 Task: Select a due date automation when advanced on, 2 days after a card is due add checklist without checklist "Resume" at 11:00 AM.
Action: Mouse moved to (1222, 98)
Screenshot: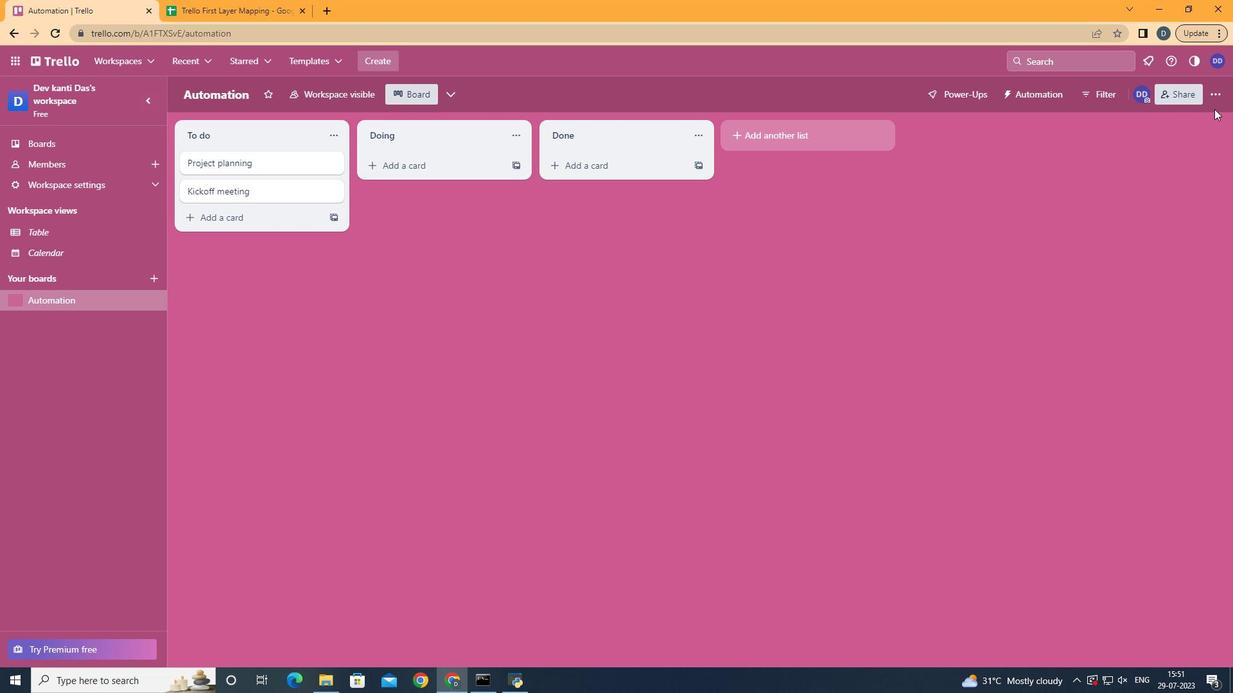 
Action: Mouse pressed left at (1222, 98)
Screenshot: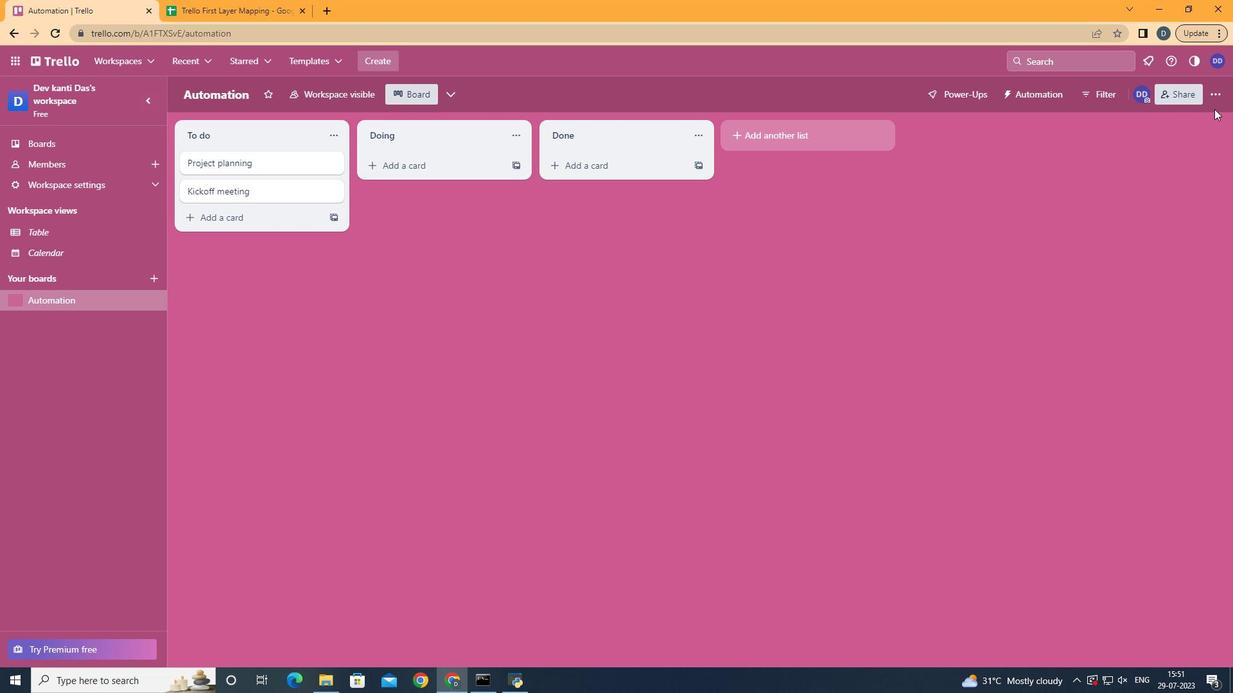 
Action: Mouse moved to (1130, 255)
Screenshot: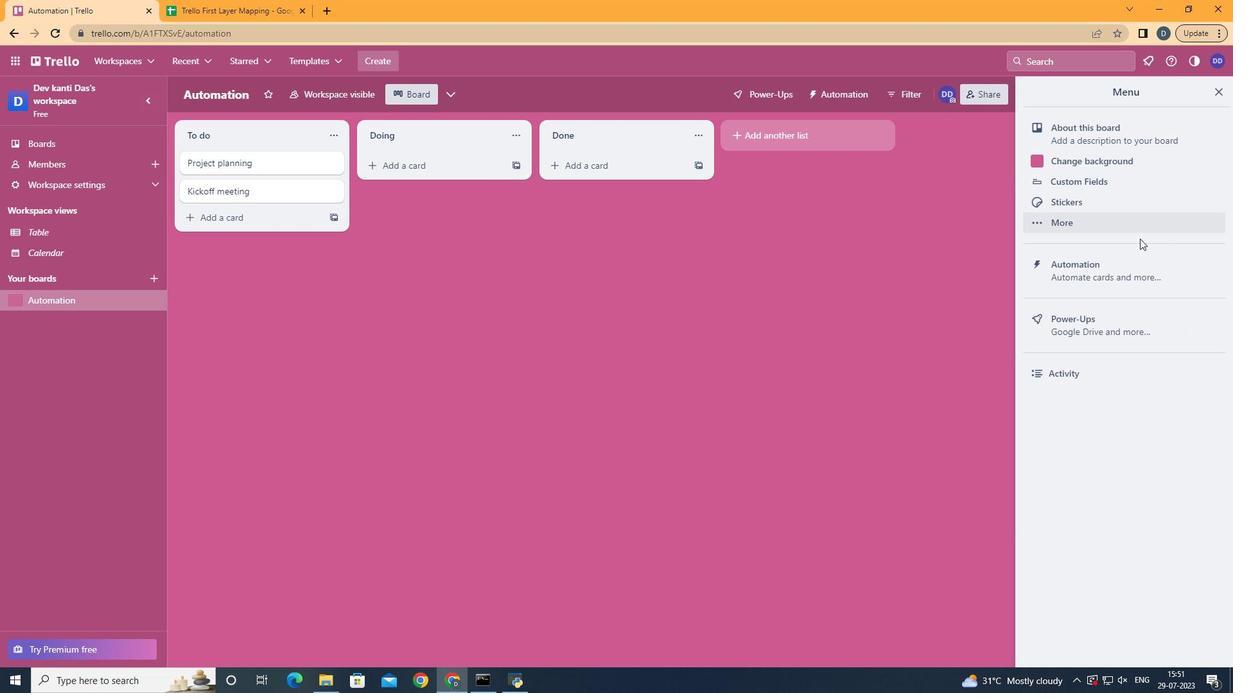 
Action: Mouse pressed left at (1130, 255)
Screenshot: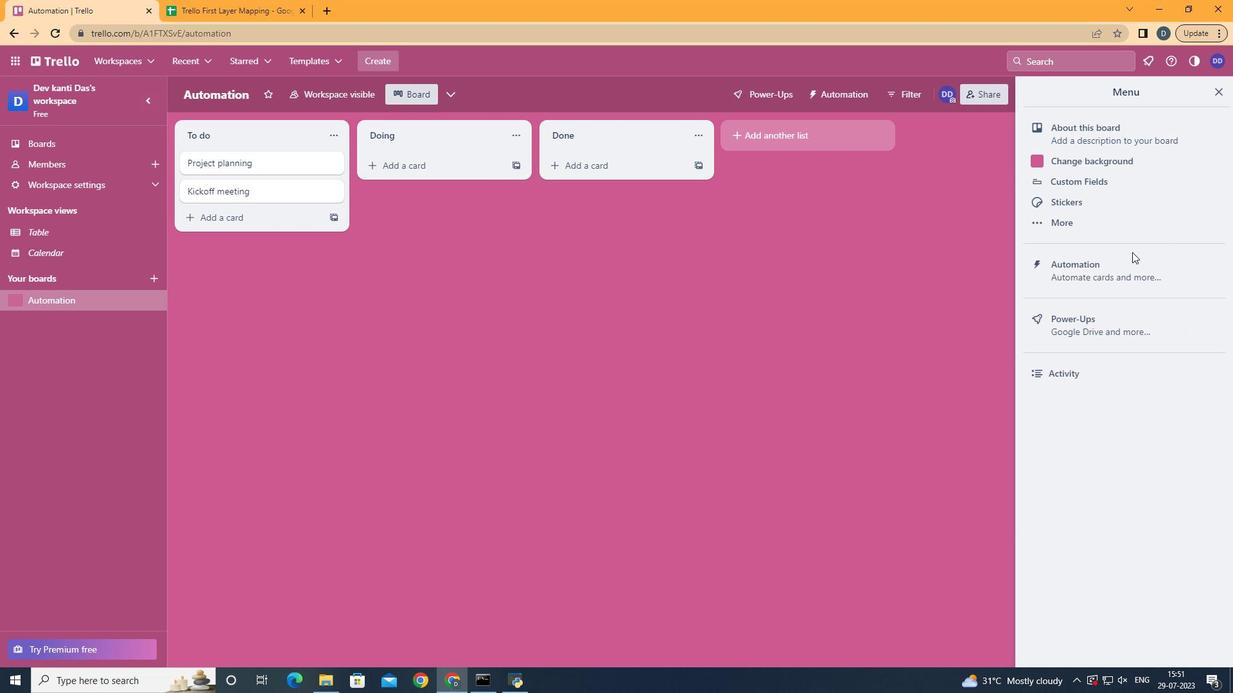 
Action: Mouse moved to (261, 261)
Screenshot: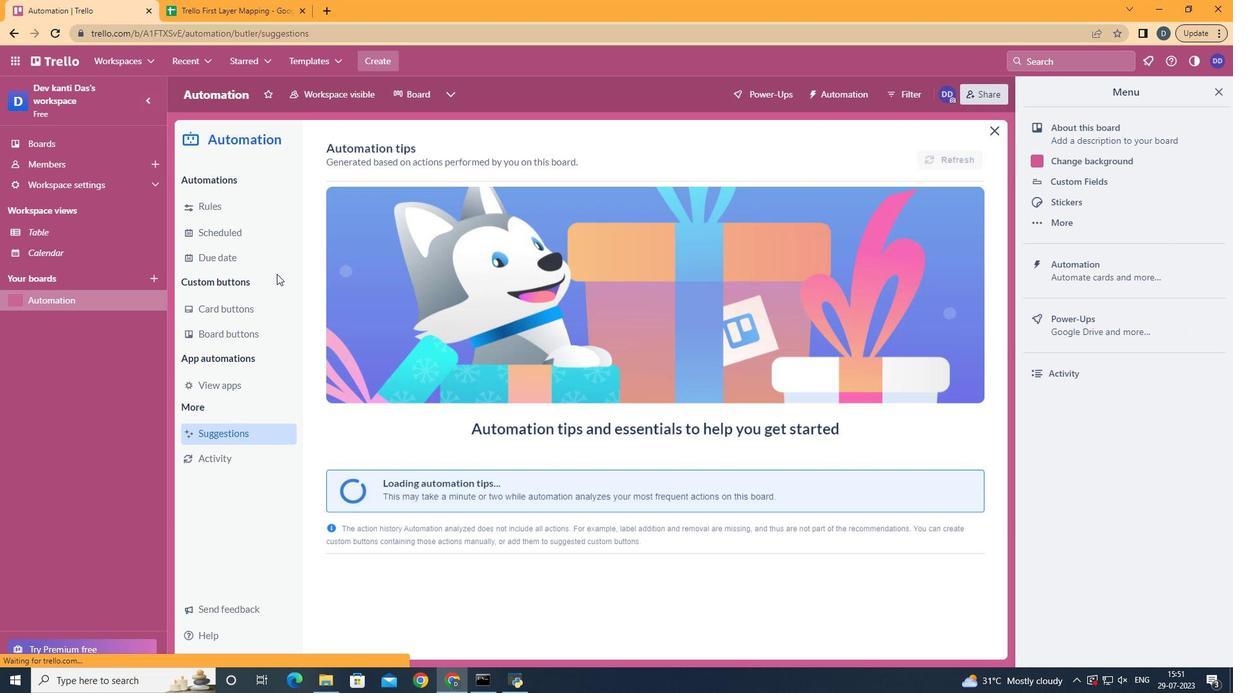 
Action: Mouse pressed left at (261, 261)
Screenshot: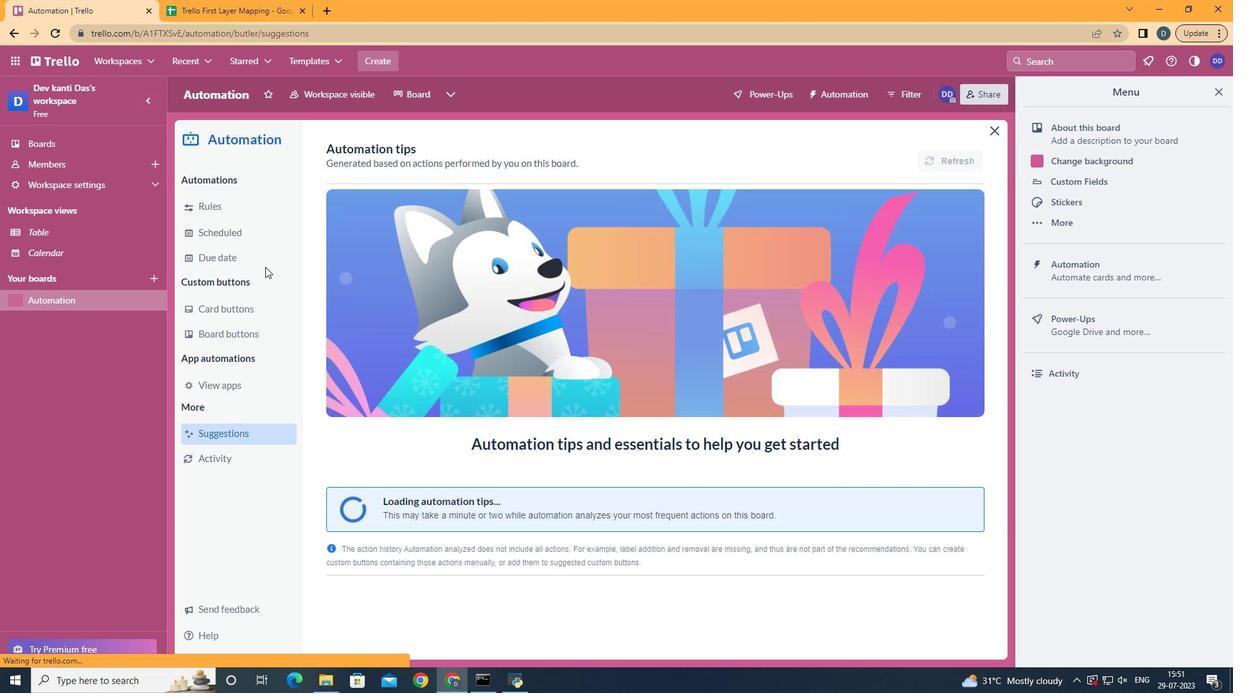 
Action: Mouse moved to (922, 150)
Screenshot: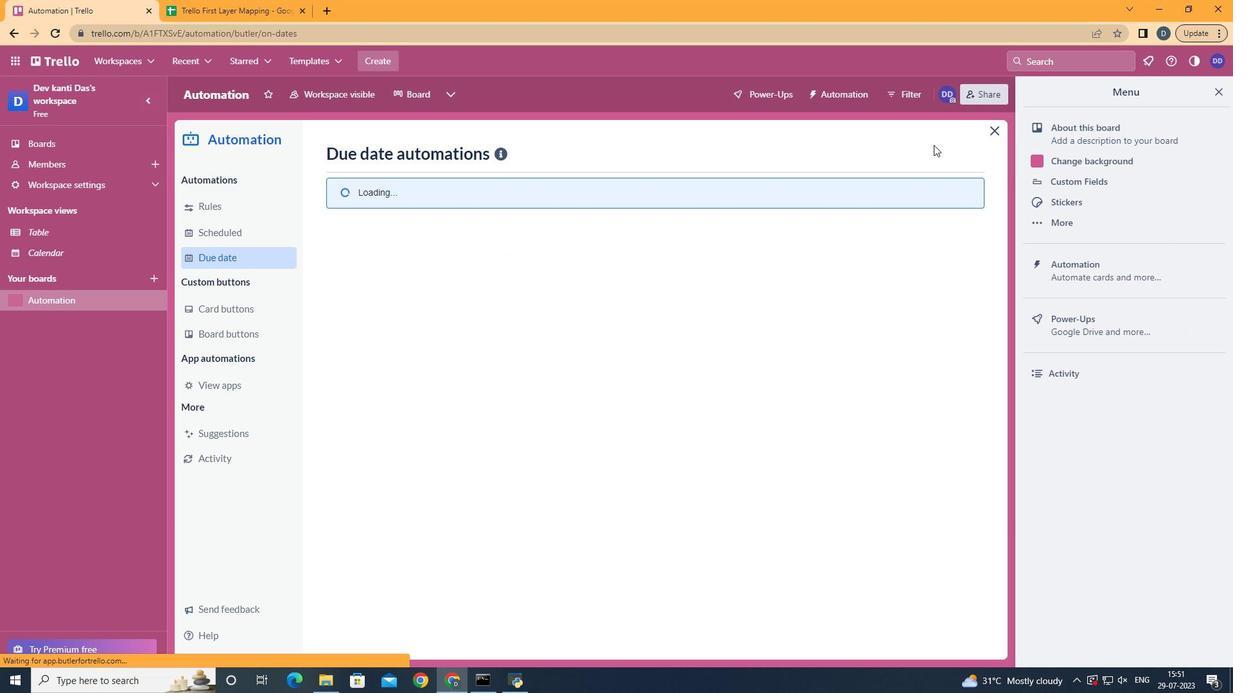
Action: Mouse pressed left at (922, 150)
Screenshot: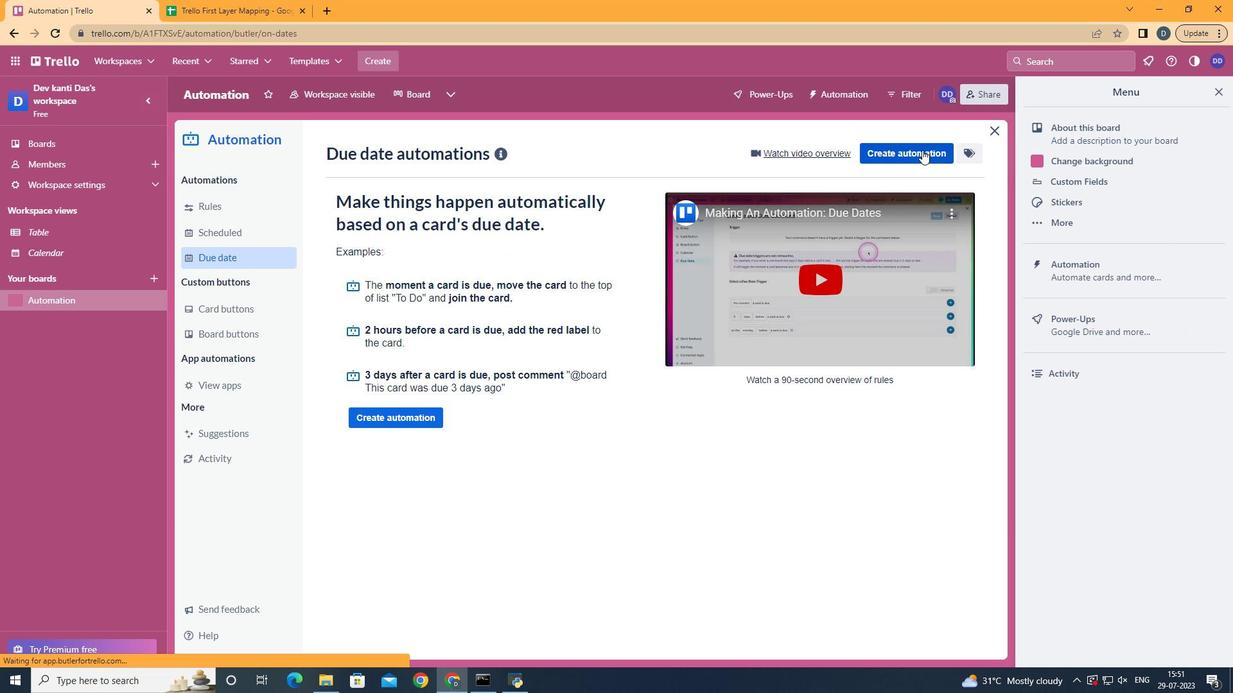 
Action: Mouse moved to (630, 271)
Screenshot: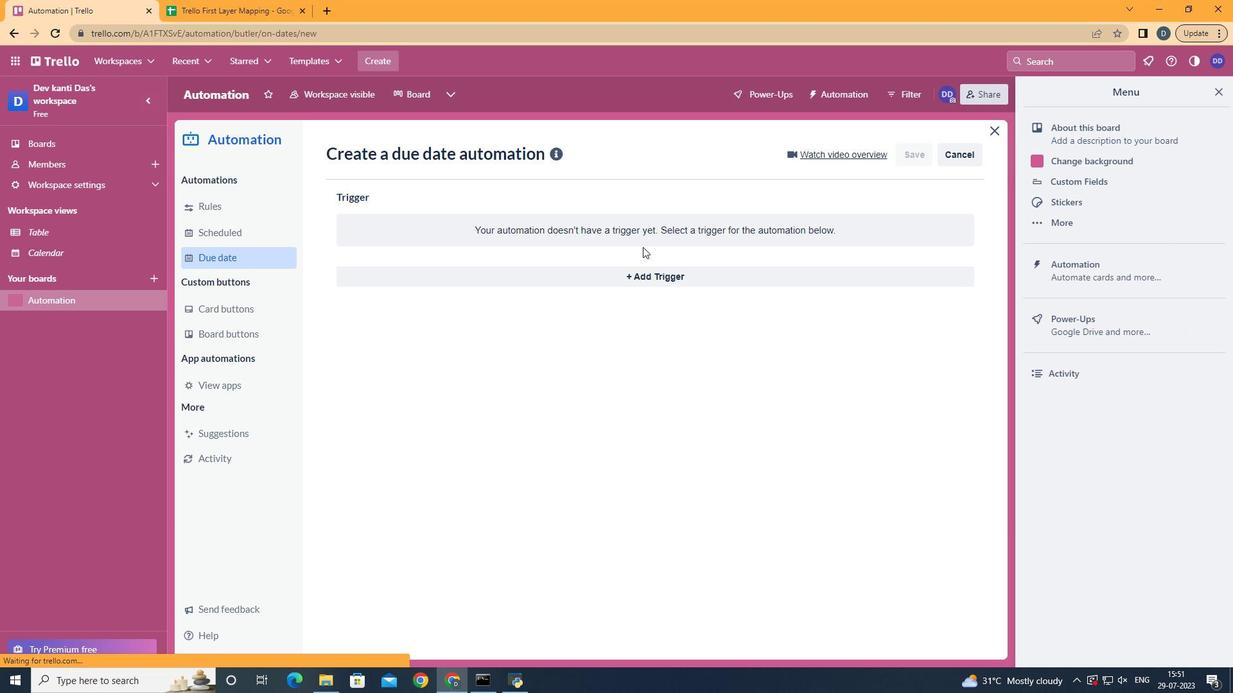 
Action: Mouse pressed left at (630, 271)
Screenshot: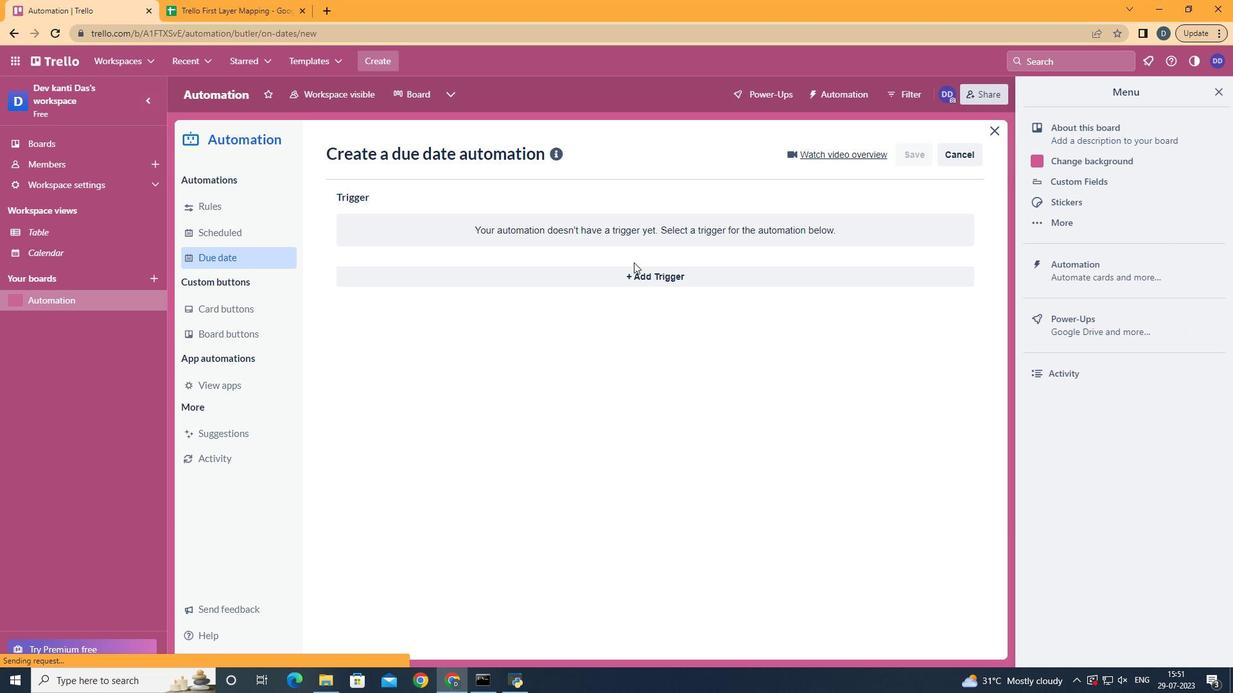 
Action: Mouse moved to (451, 534)
Screenshot: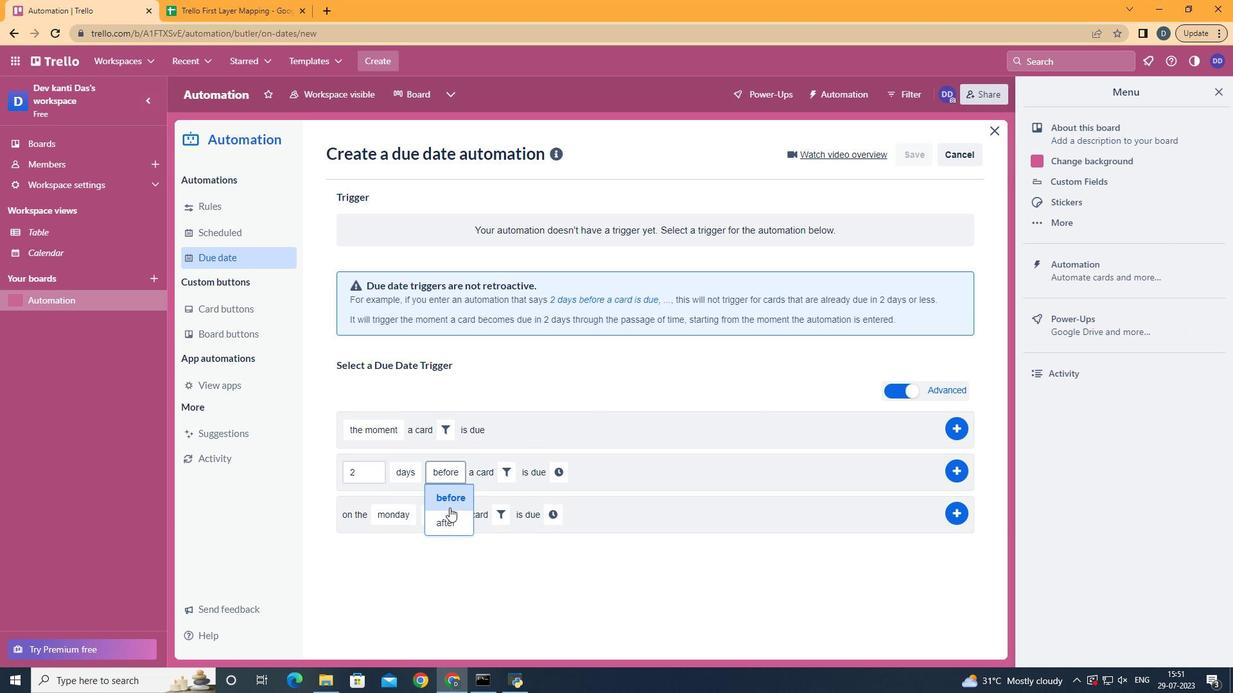 
Action: Mouse pressed left at (451, 534)
Screenshot: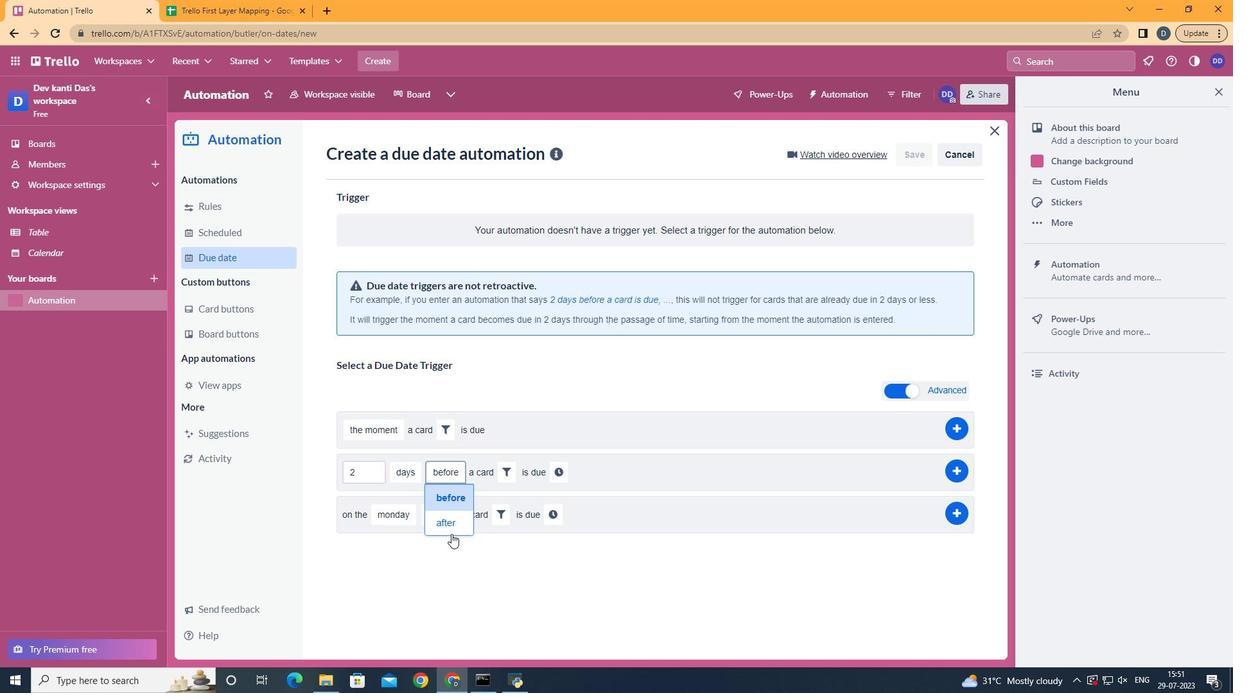 
Action: Mouse moved to (509, 478)
Screenshot: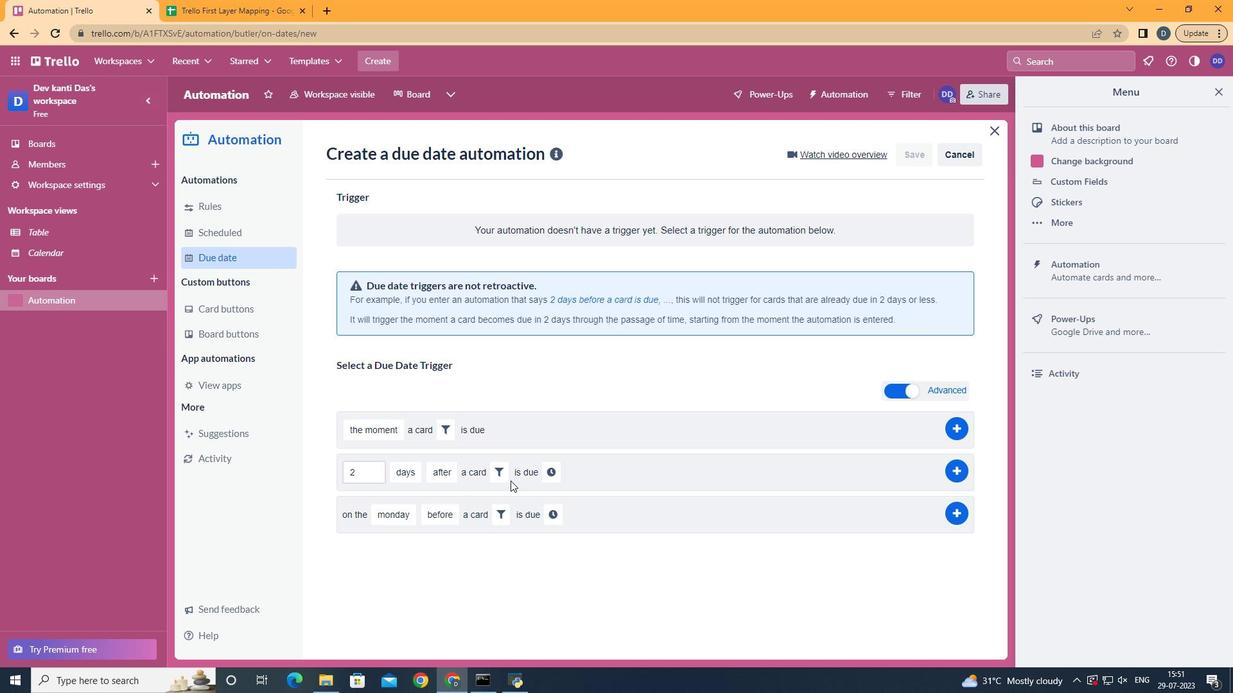 
Action: Mouse pressed left at (509, 478)
Screenshot: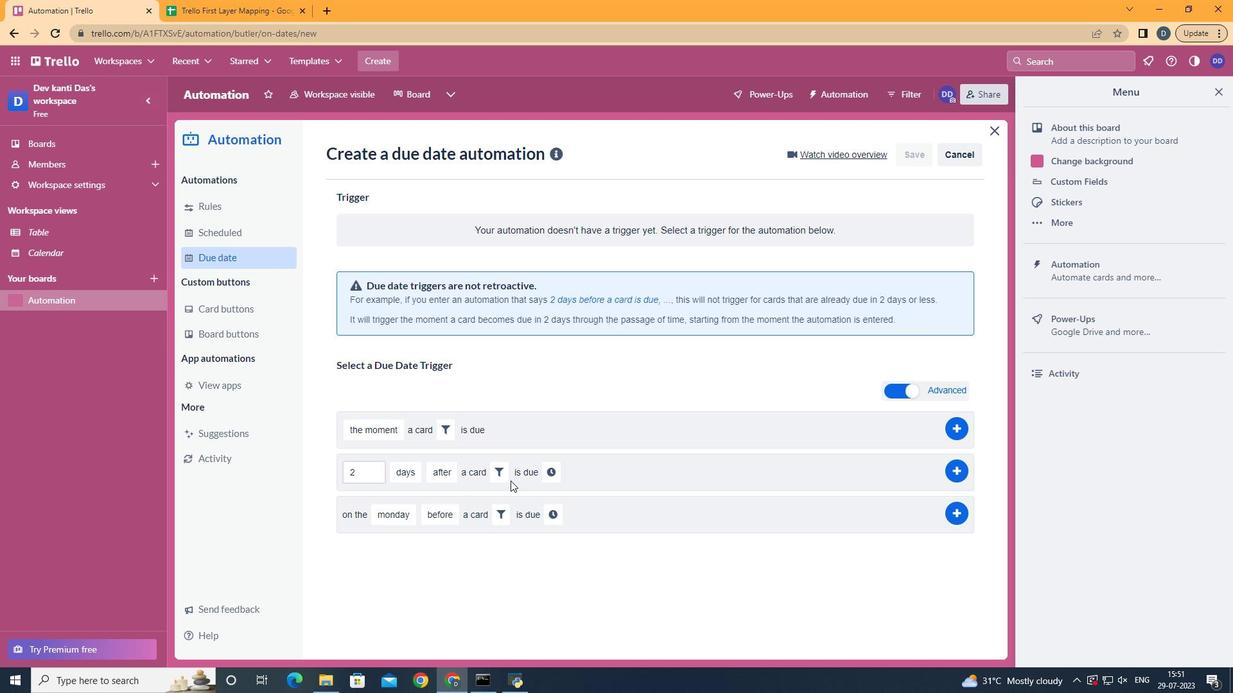 
Action: Mouse moved to (500, 473)
Screenshot: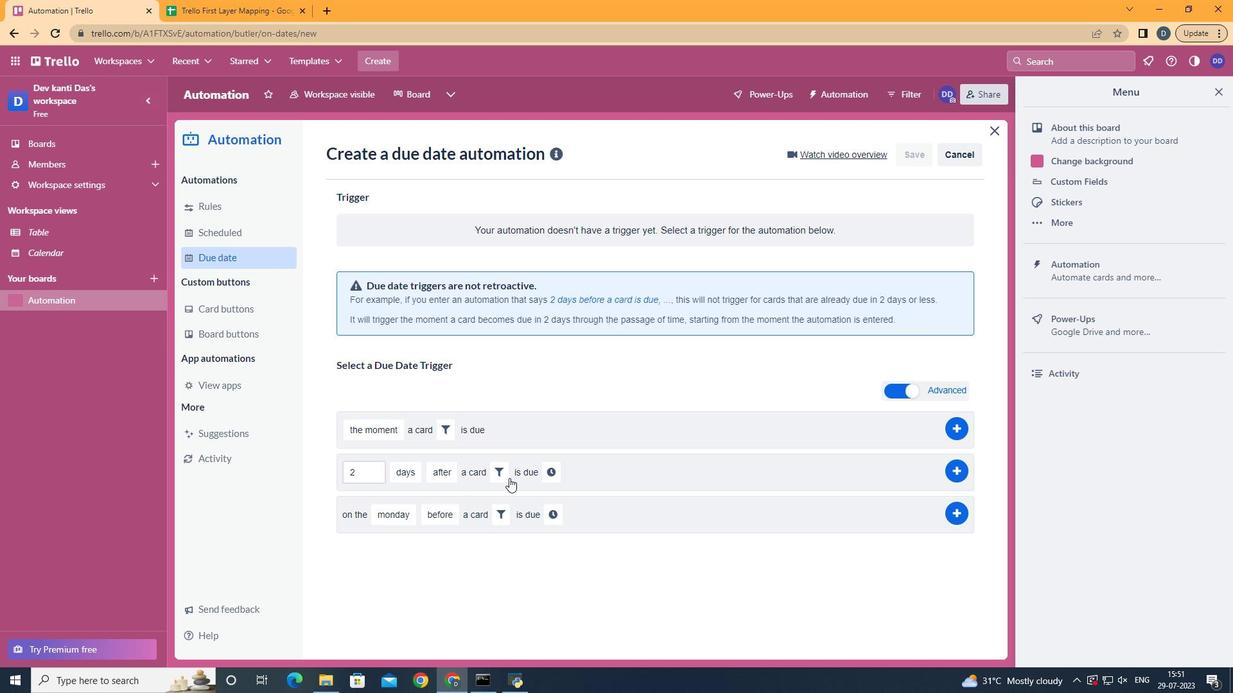 
Action: Mouse pressed left at (500, 473)
Screenshot: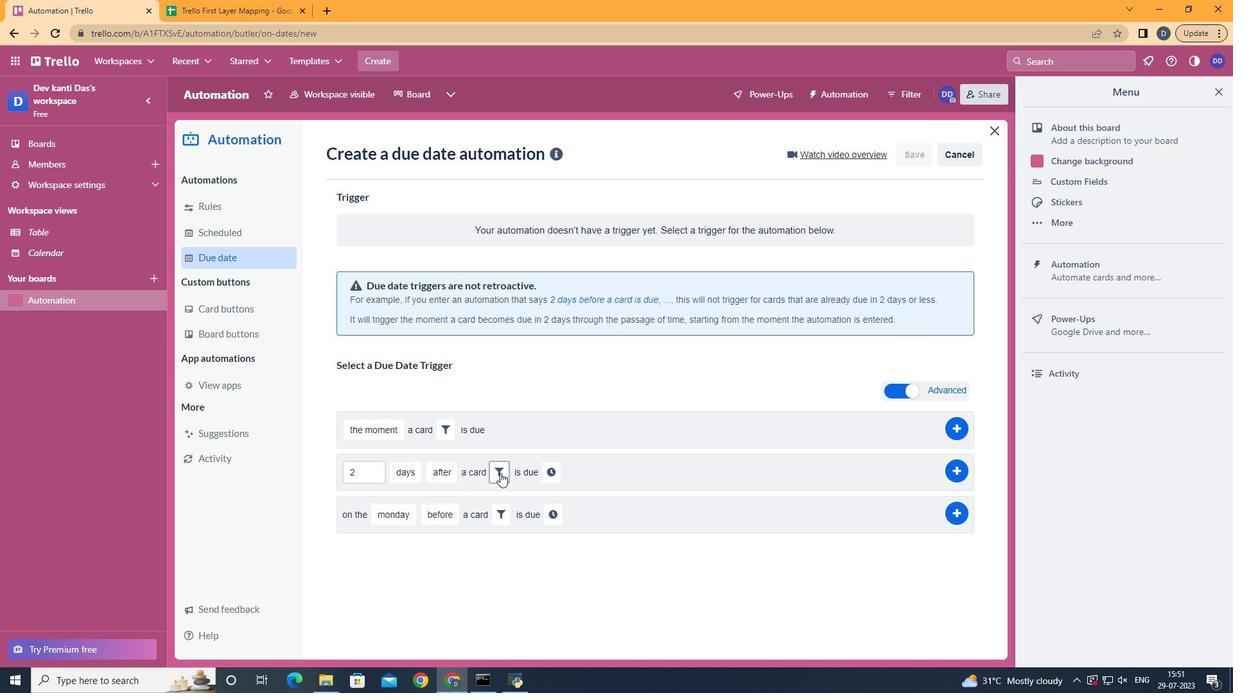
Action: Mouse moved to (503, 309)
Screenshot: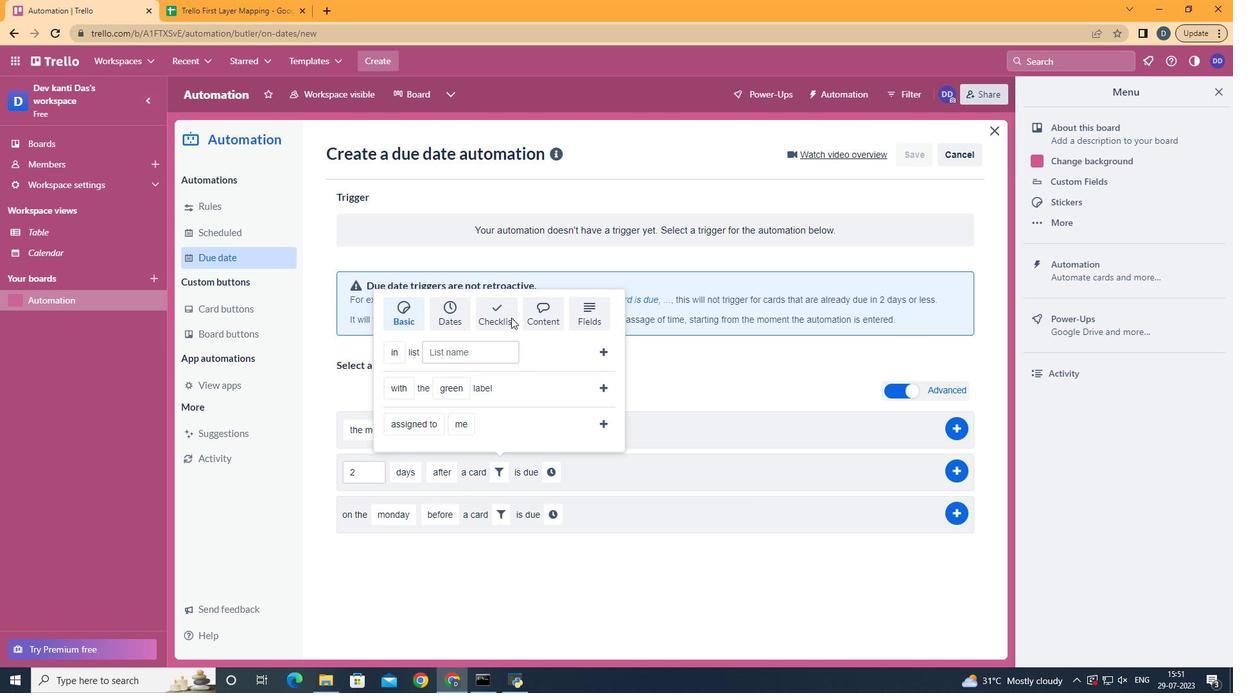 
Action: Mouse pressed left at (503, 309)
Screenshot: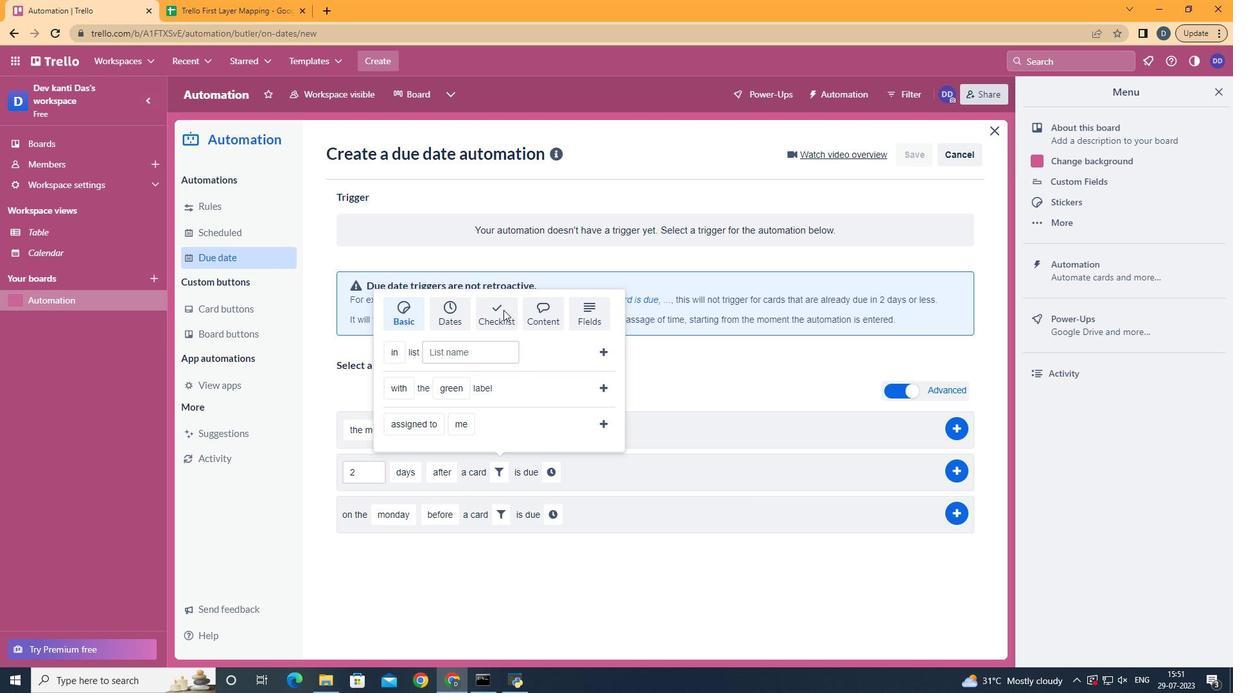 
Action: Mouse moved to (460, 497)
Screenshot: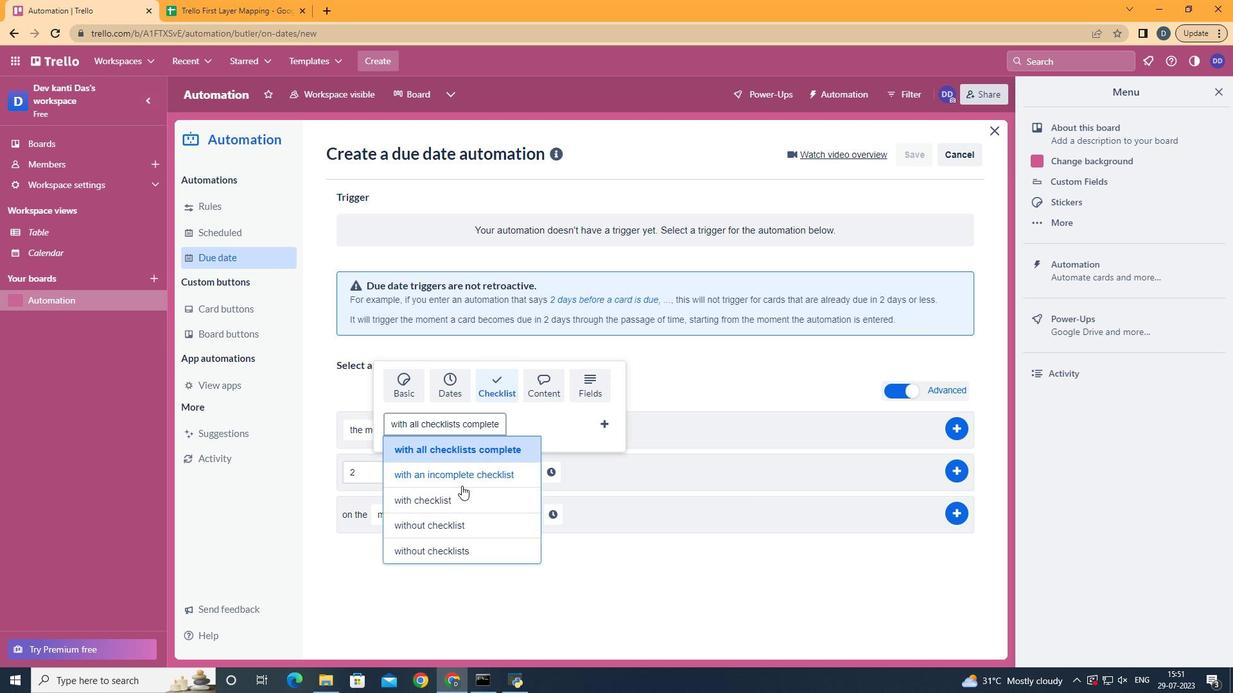 
Action: Mouse pressed left at (460, 497)
Screenshot: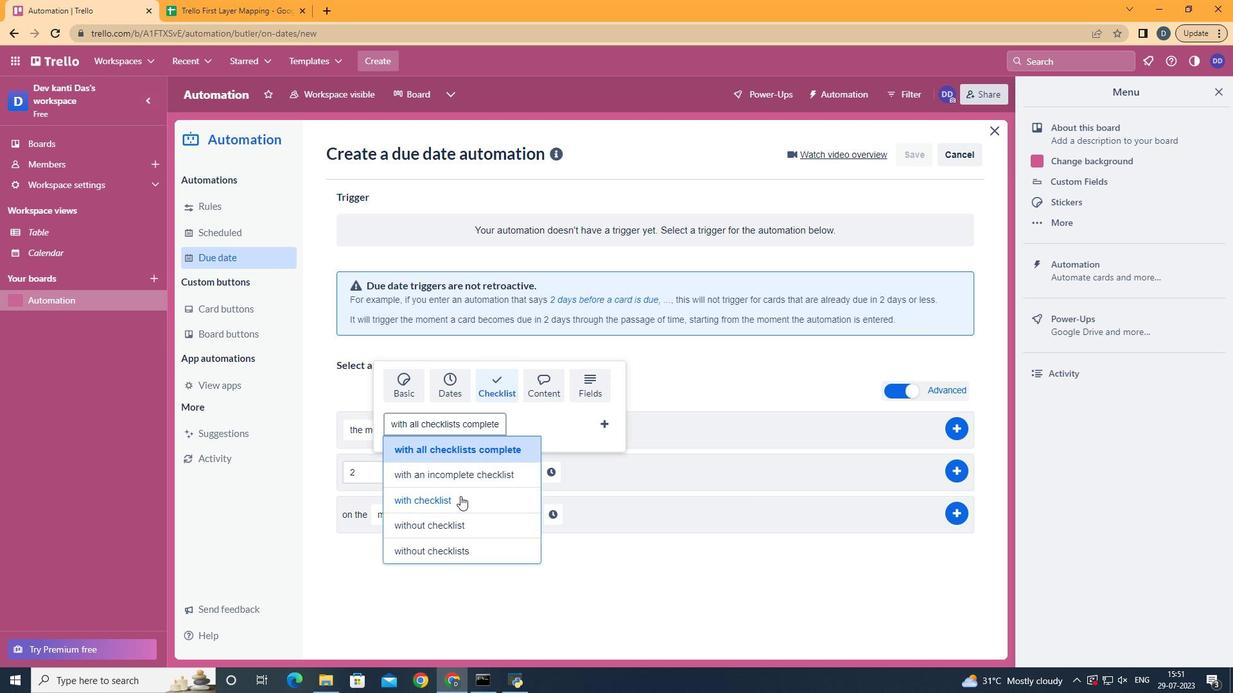 
Action: Mouse moved to (433, 535)
Screenshot: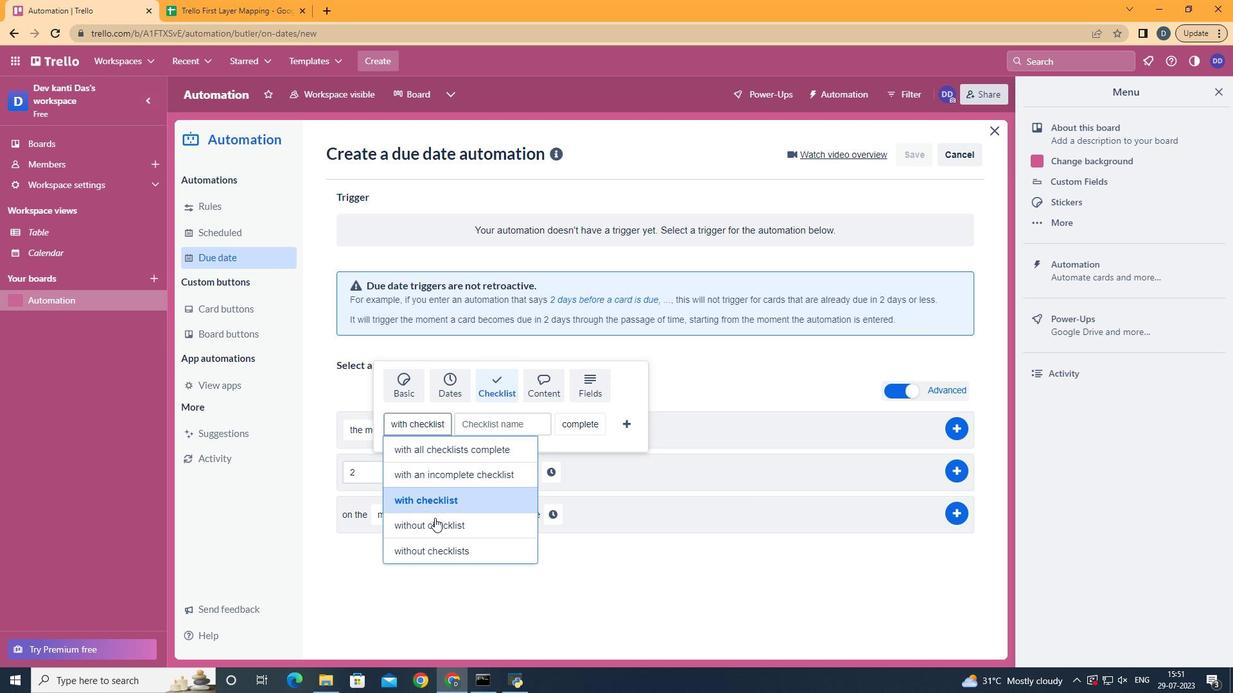 
Action: Mouse pressed left at (433, 535)
Screenshot: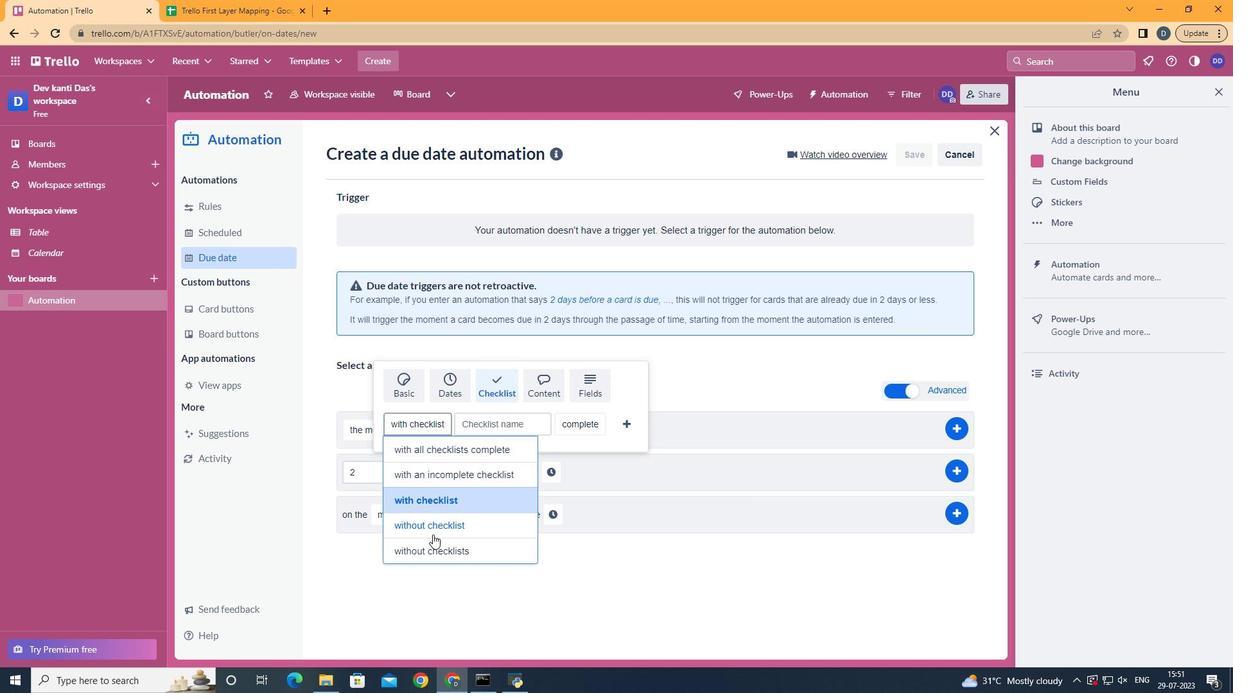 
Action: Mouse moved to (494, 411)
Screenshot: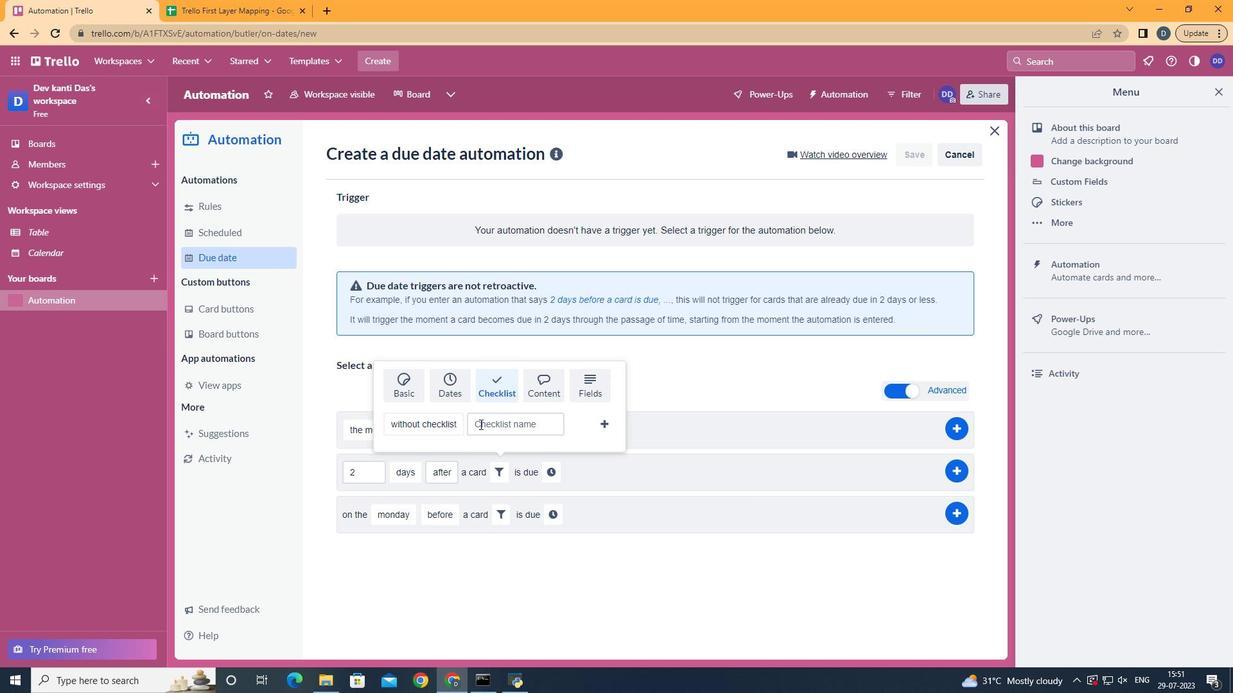 
Action: Mouse pressed left at (494, 411)
Screenshot: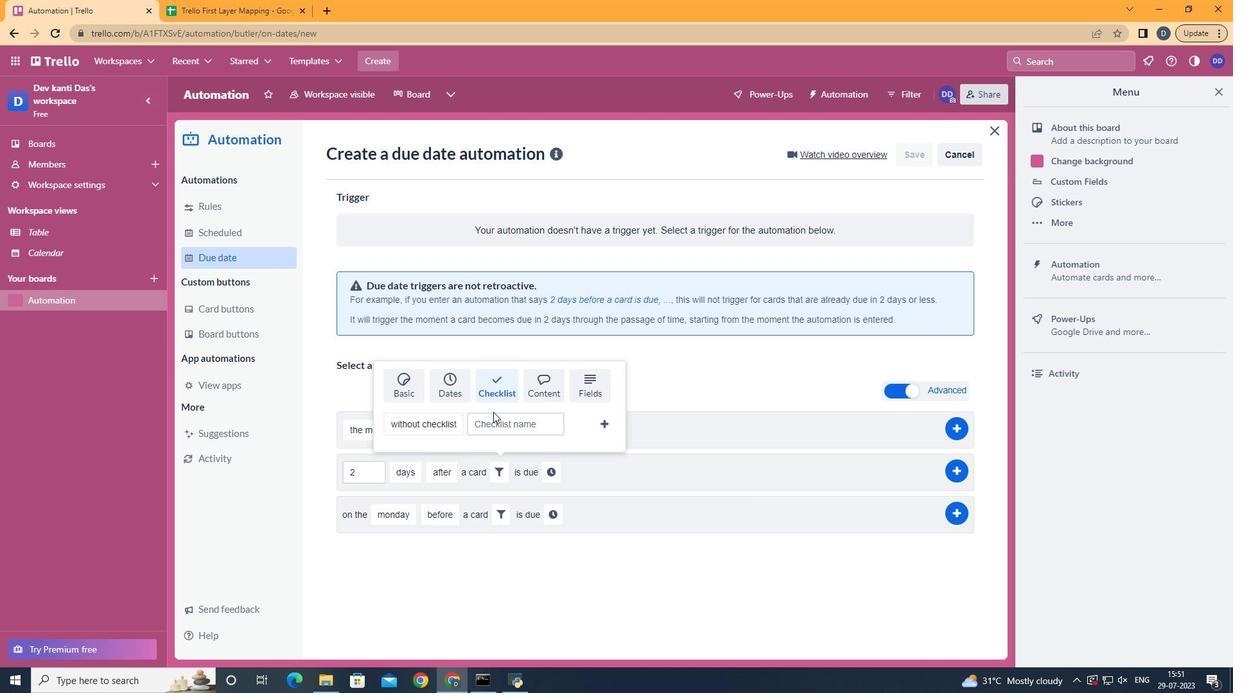 
Action: Mouse moved to (502, 439)
Screenshot: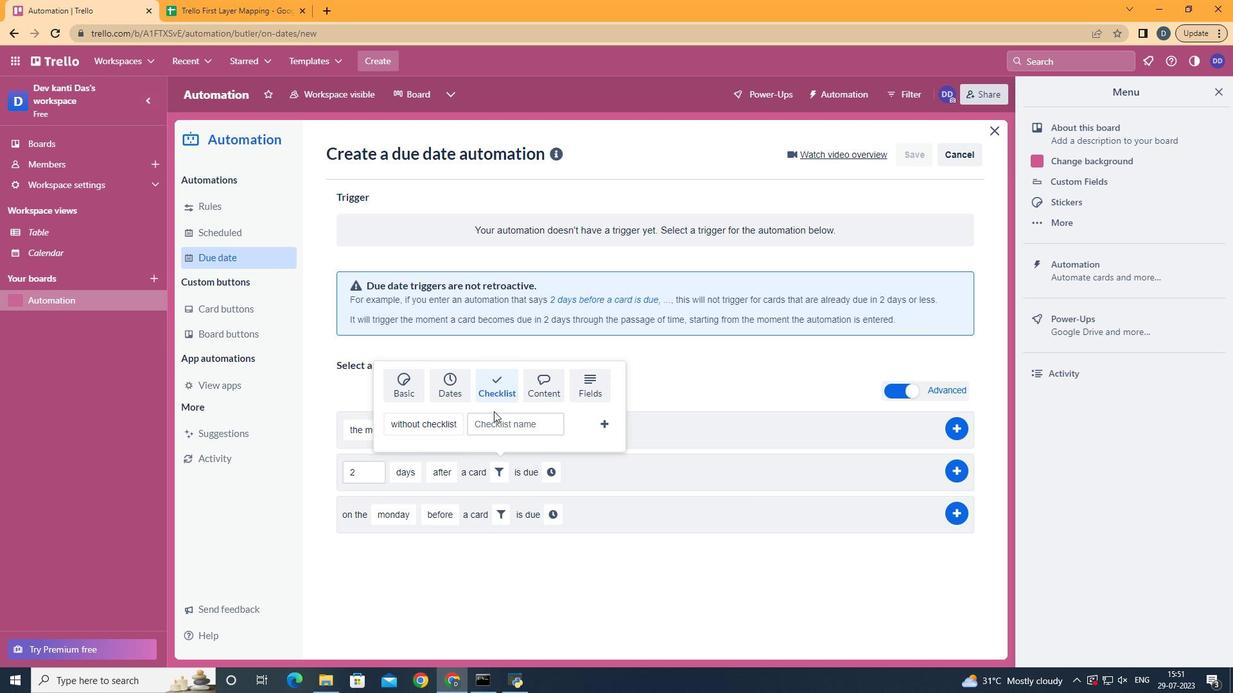 
Action: Mouse pressed left at (502, 439)
Screenshot: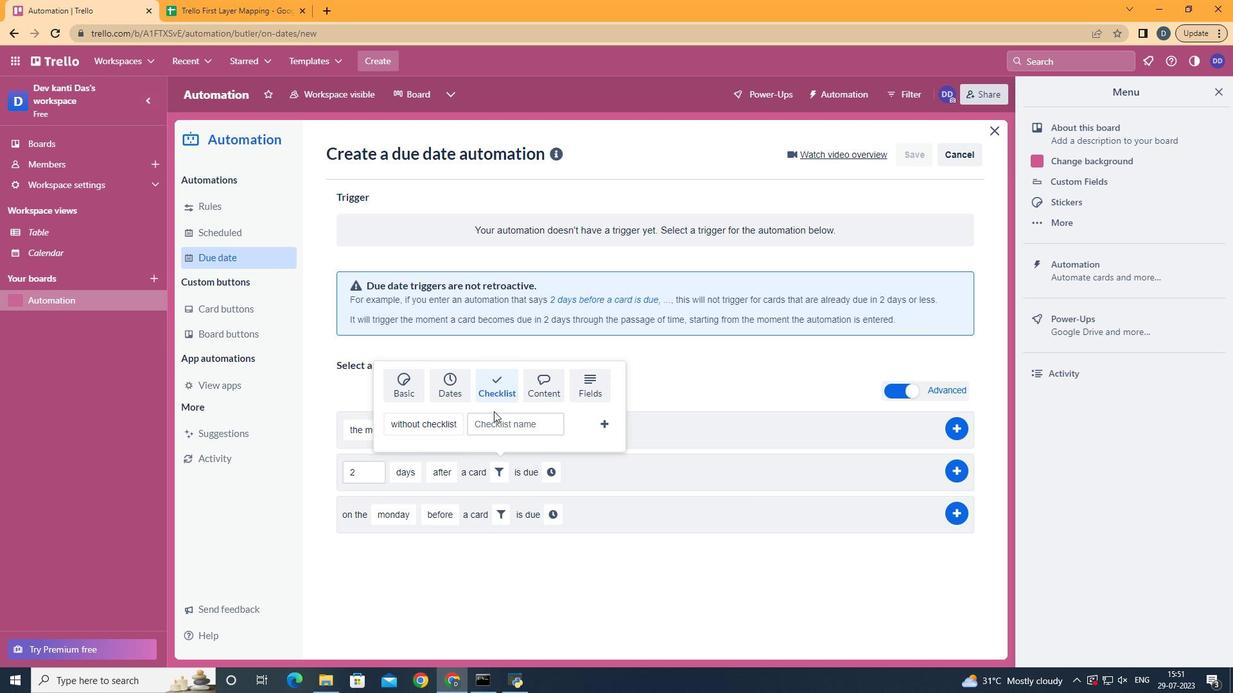 
Action: Mouse moved to (521, 426)
Screenshot: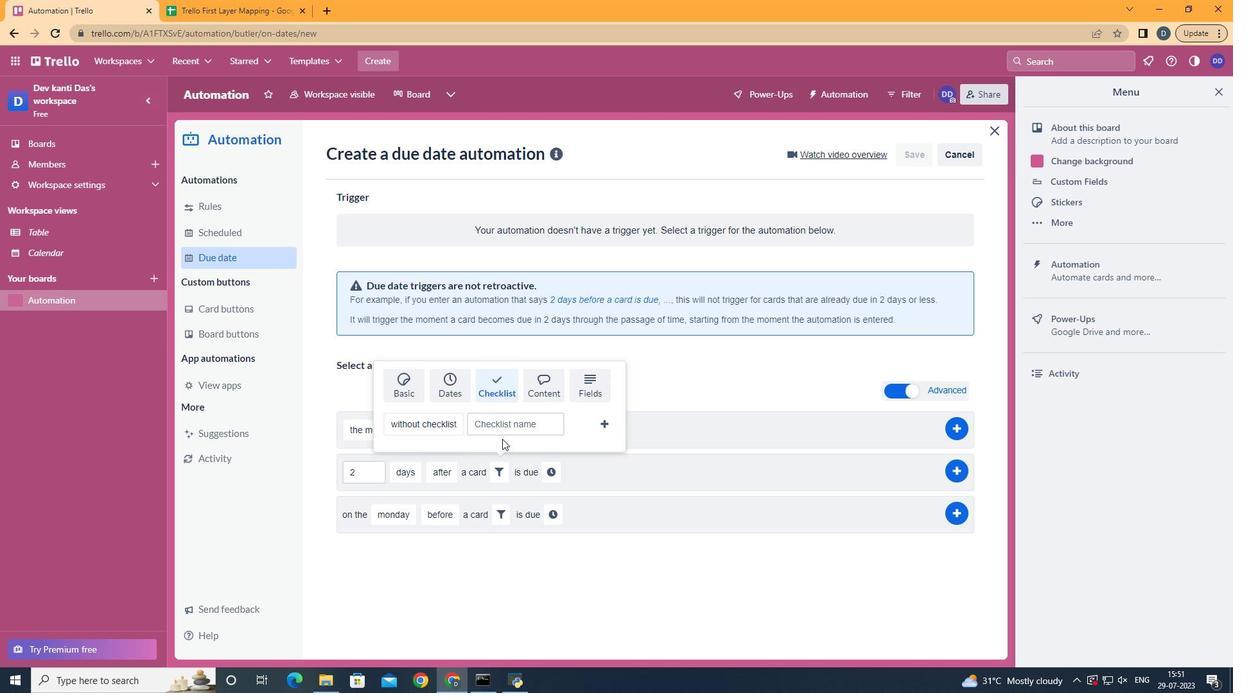 
Action: Mouse pressed left at (521, 426)
Screenshot: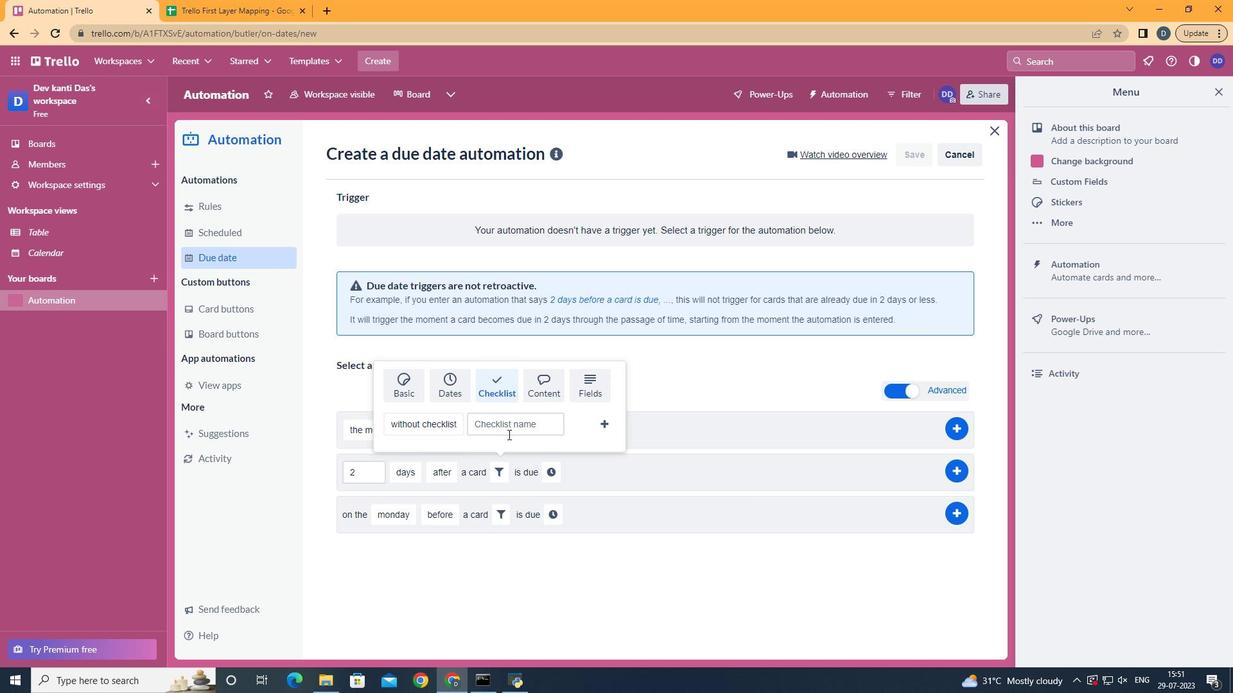 
Action: Key pressed <Key.shift>Resume
Screenshot: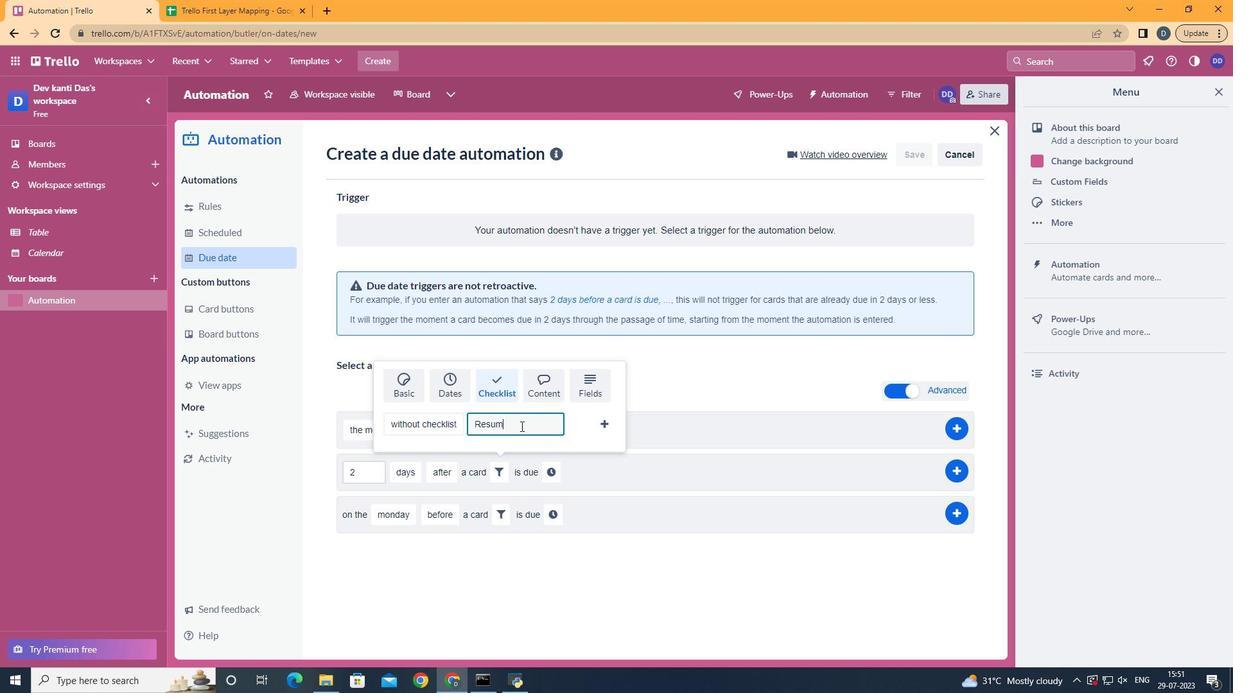 
Action: Mouse moved to (596, 420)
Screenshot: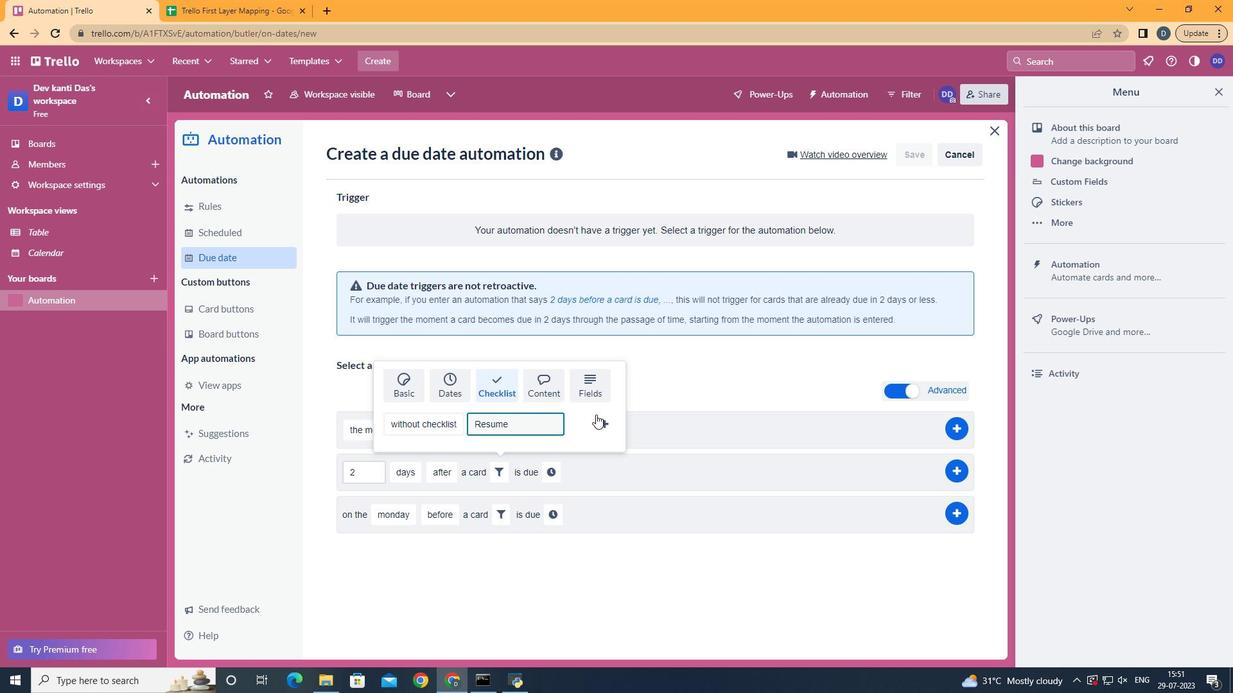 
Action: Mouse pressed left at (596, 420)
Screenshot: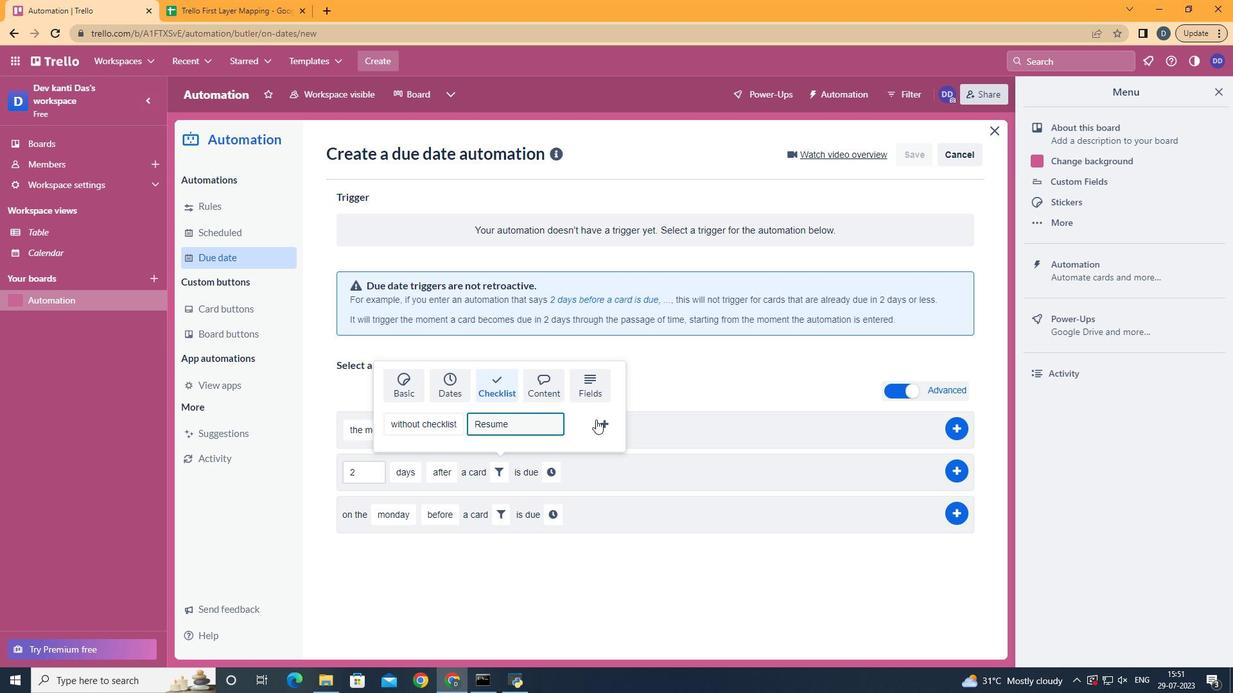 
Action: Mouse moved to (690, 470)
Screenshot: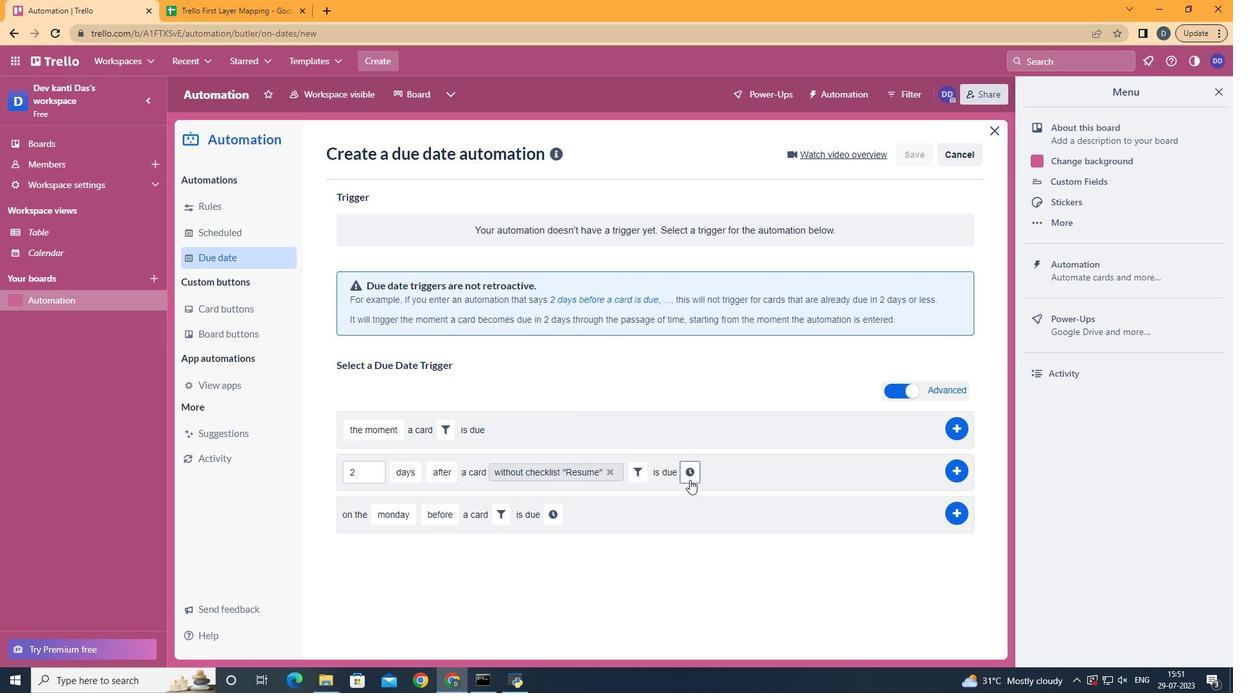 
Action: Mouse pressed left at (690, 470)
Screenshot: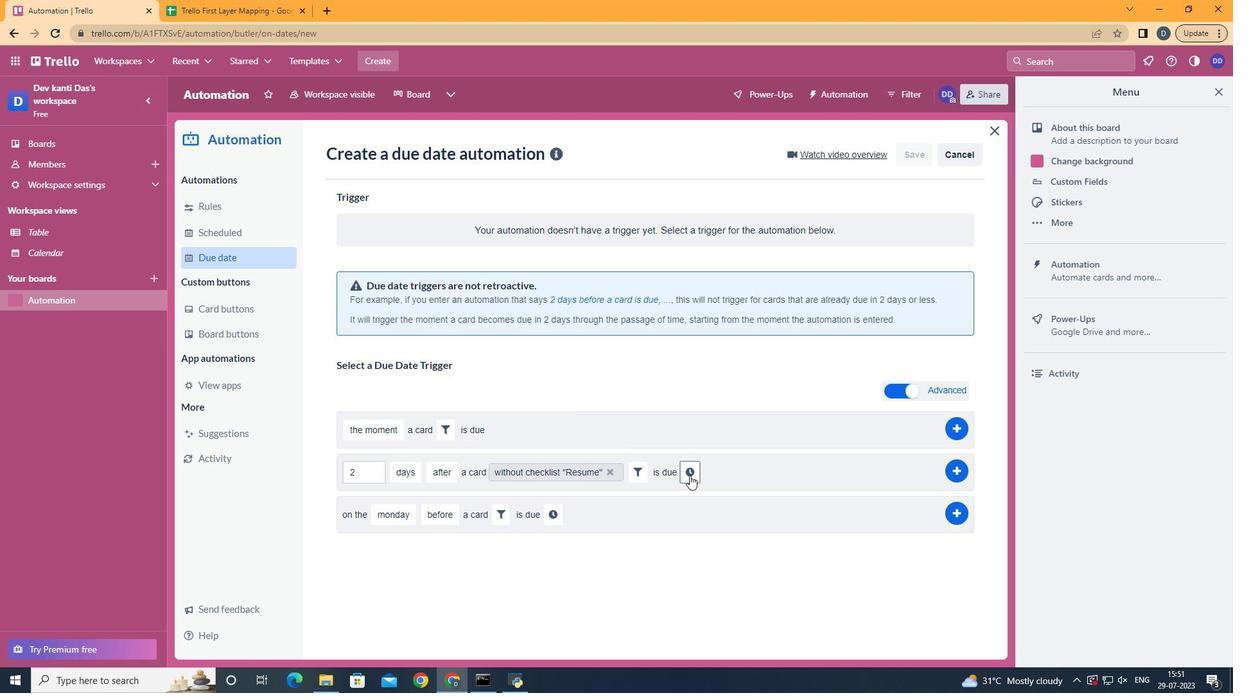
Action: Mouse moved to (726, 472)
Screenshot: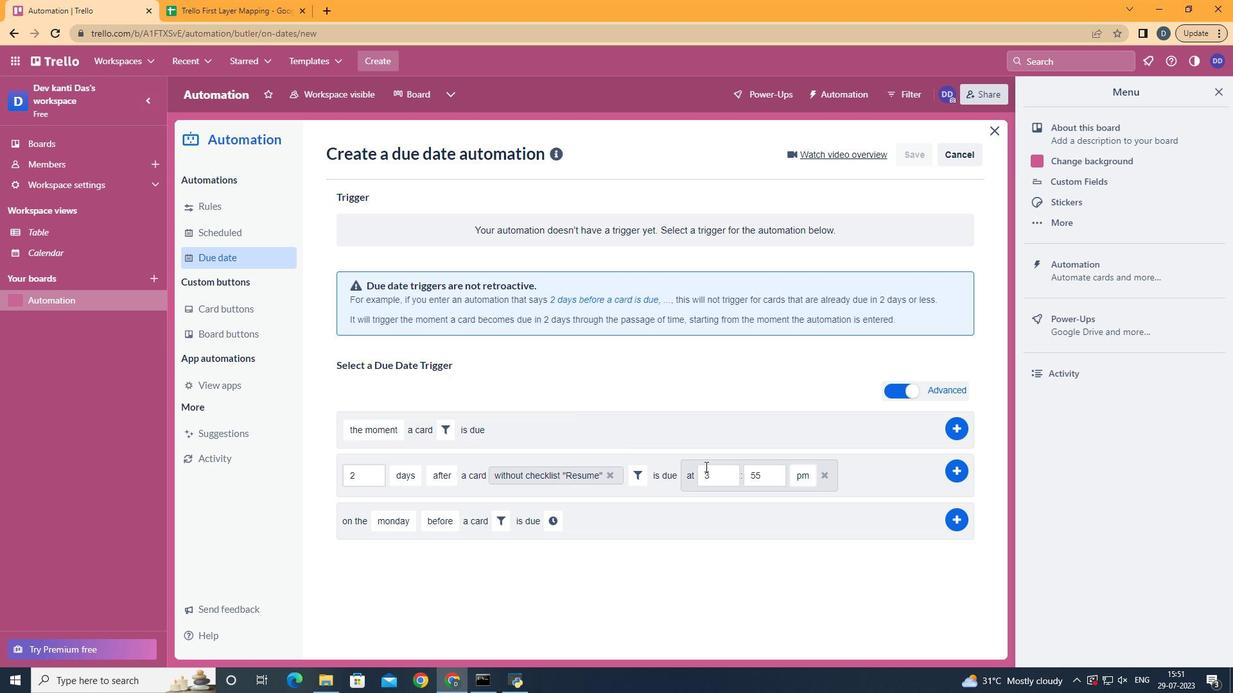 
Action: Mouse pressed left at (726, 472)
Screenshot: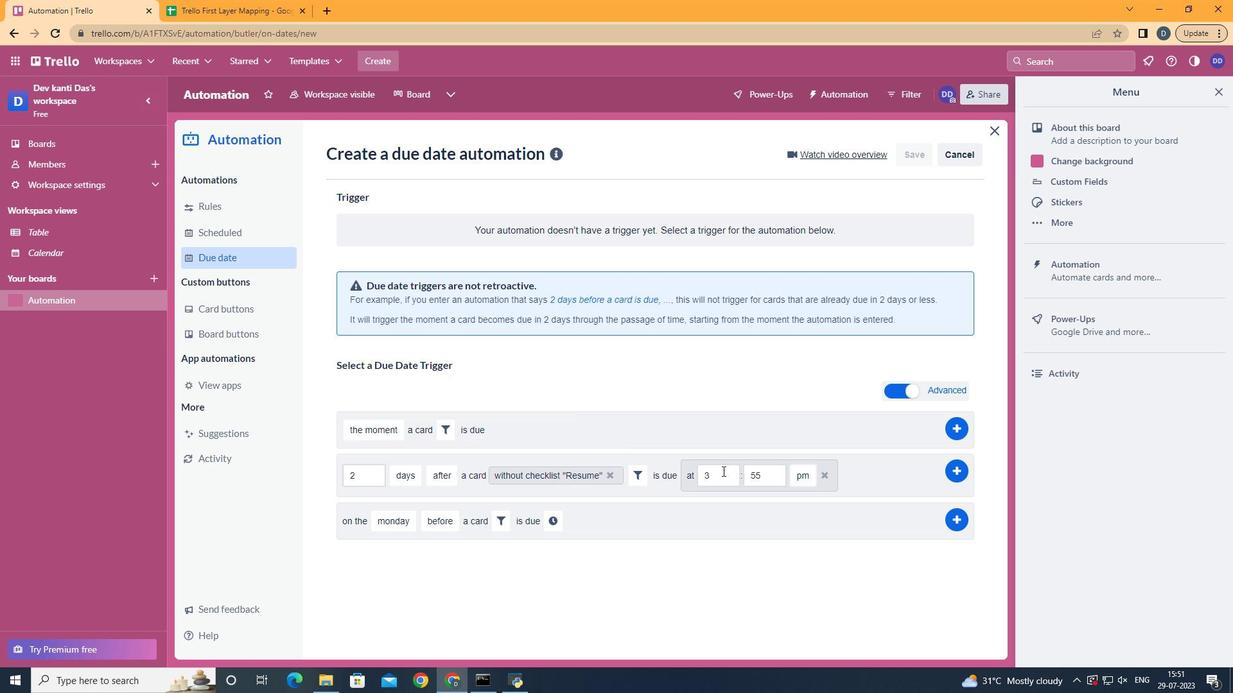 
Action: Mouse moved to (726, 472)
Screenshot: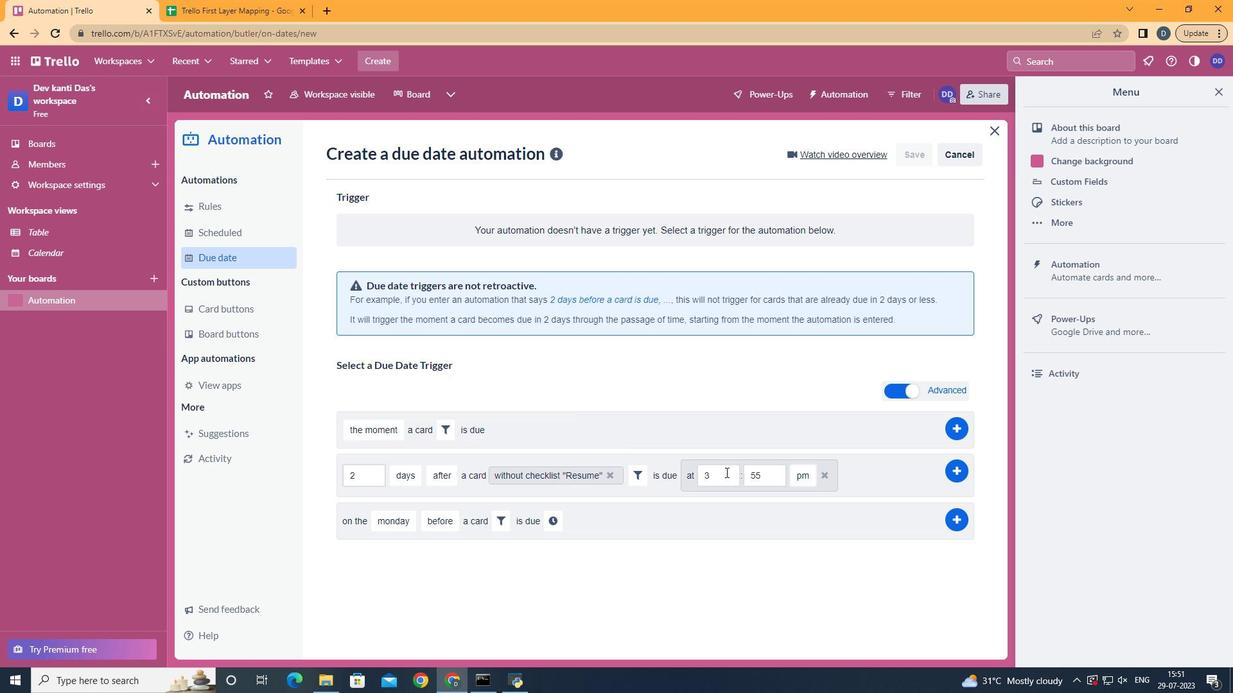 
Action: Key pressed <Key.backspace>11
Screenshot: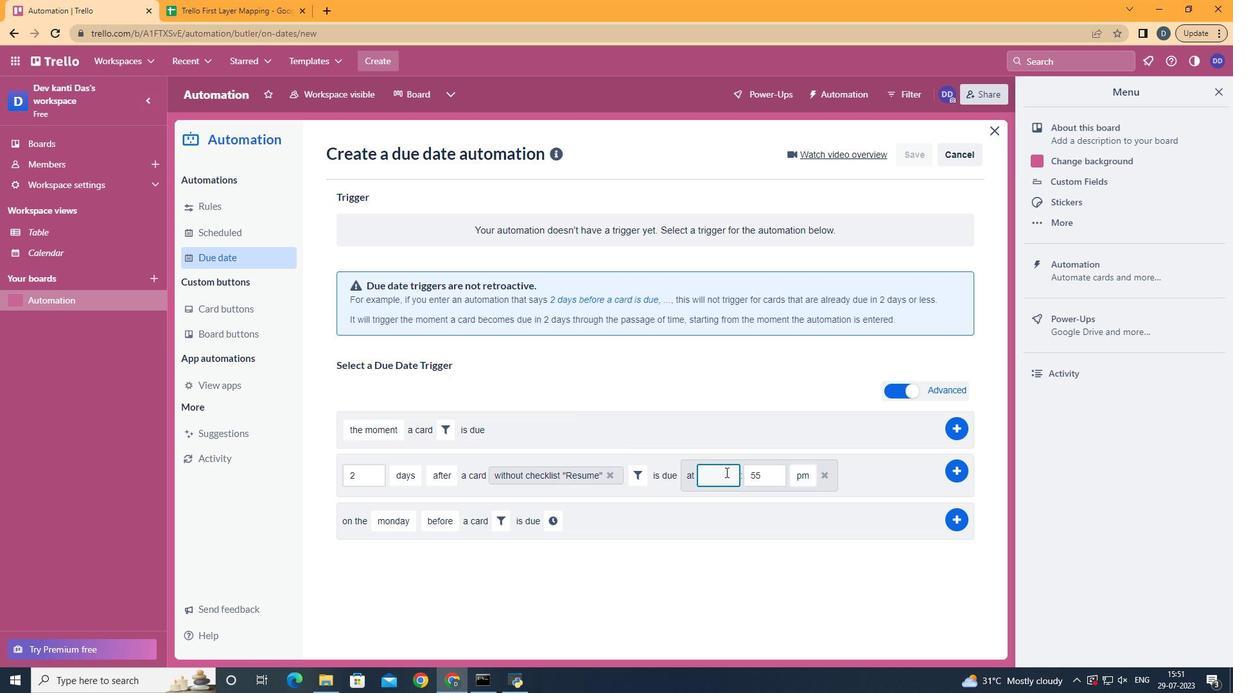 
Action: Mouse moved to (761, 474)
Screenshot: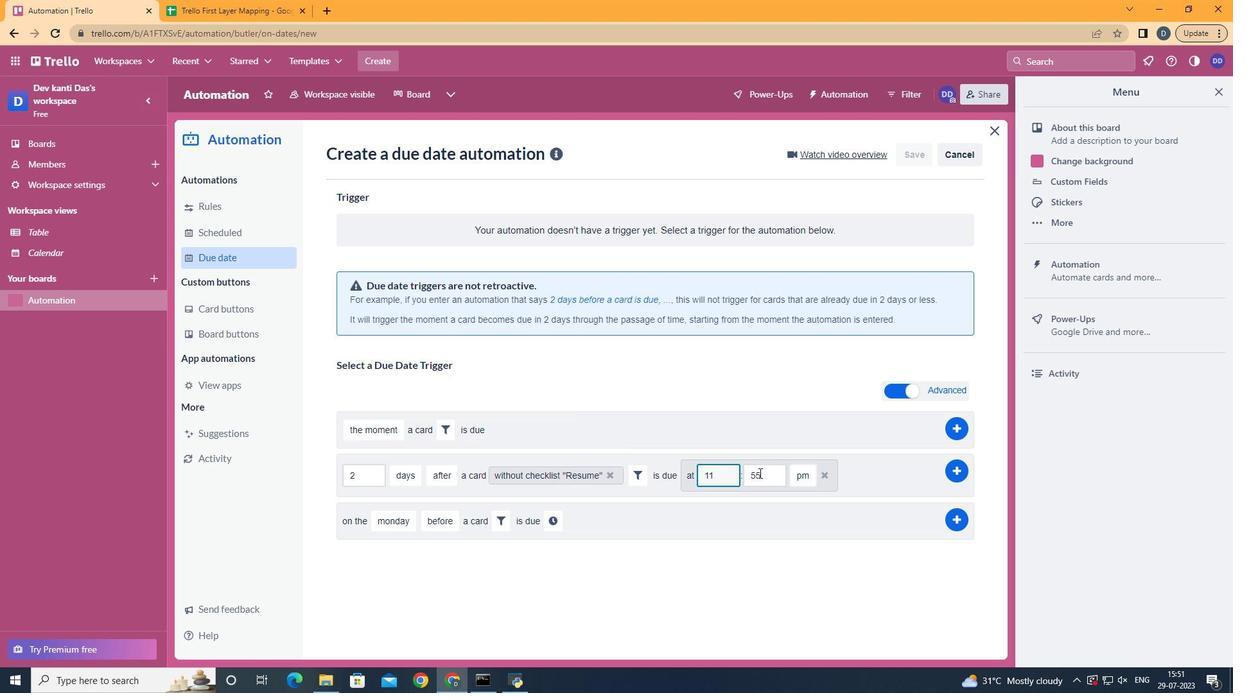 
Action: Mouse pressed left at (761, 474)
Screenshot: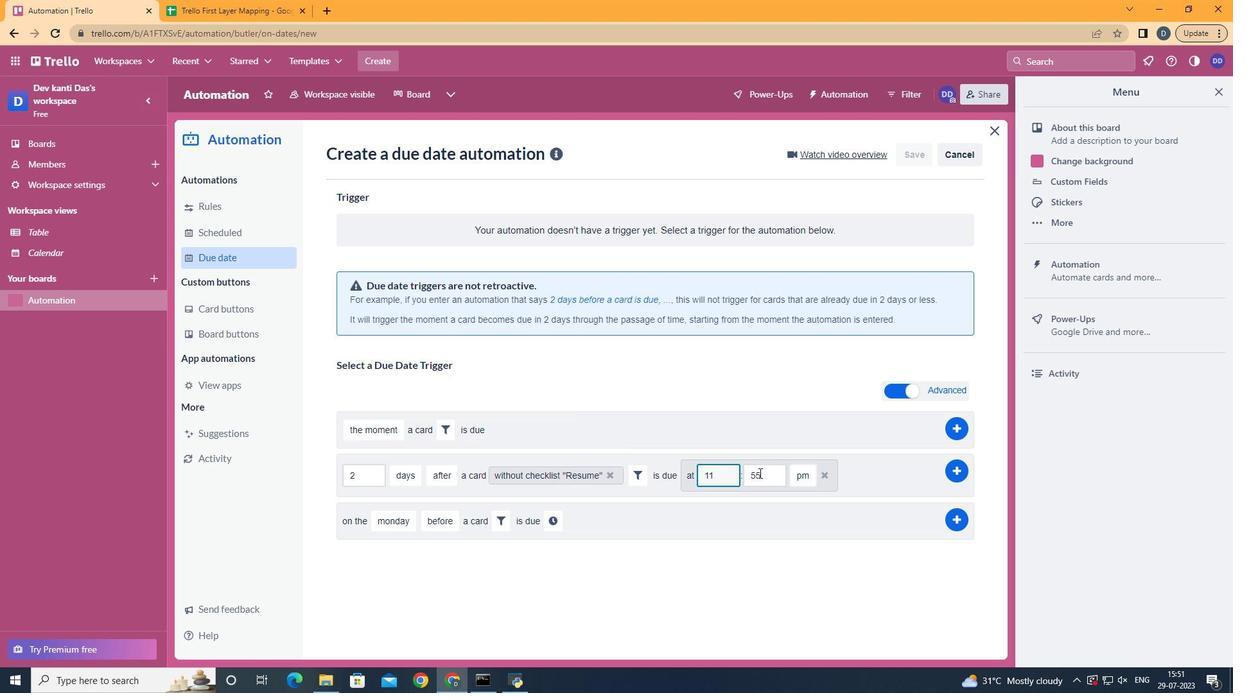 
Action: Key pressed <Key.backspace><Key.backspace>00
Screenshot: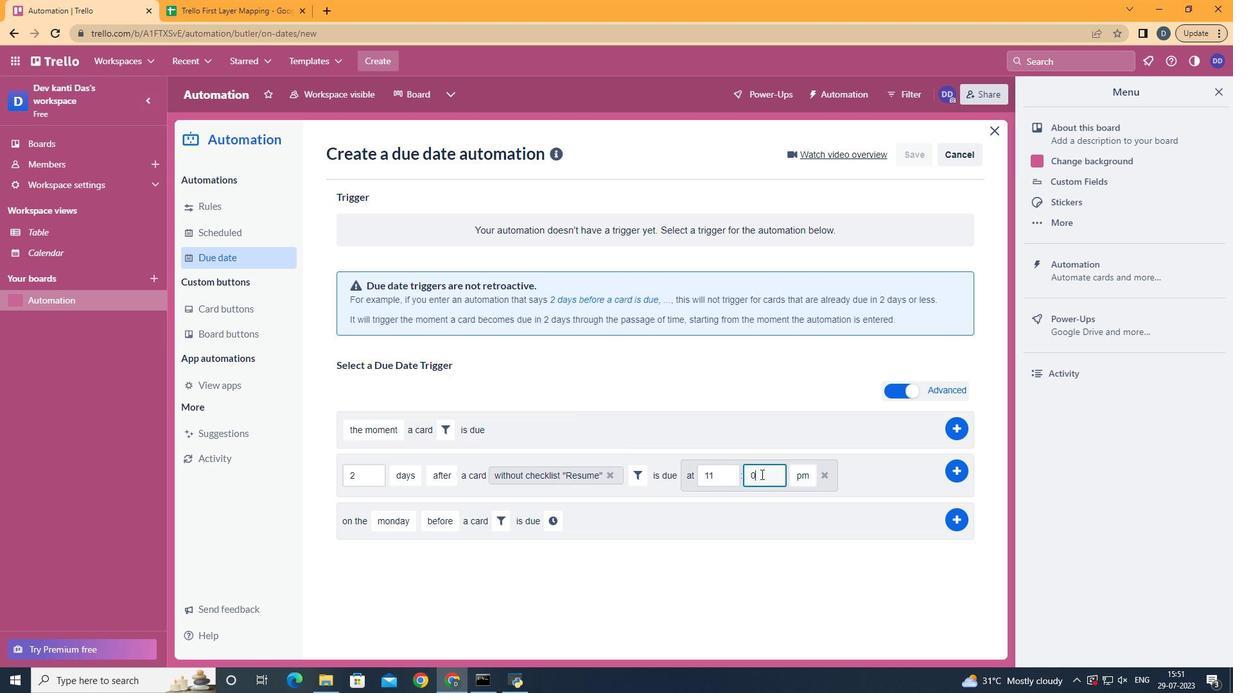 
Action: Mouse moved to (806, 496)
Screenshot: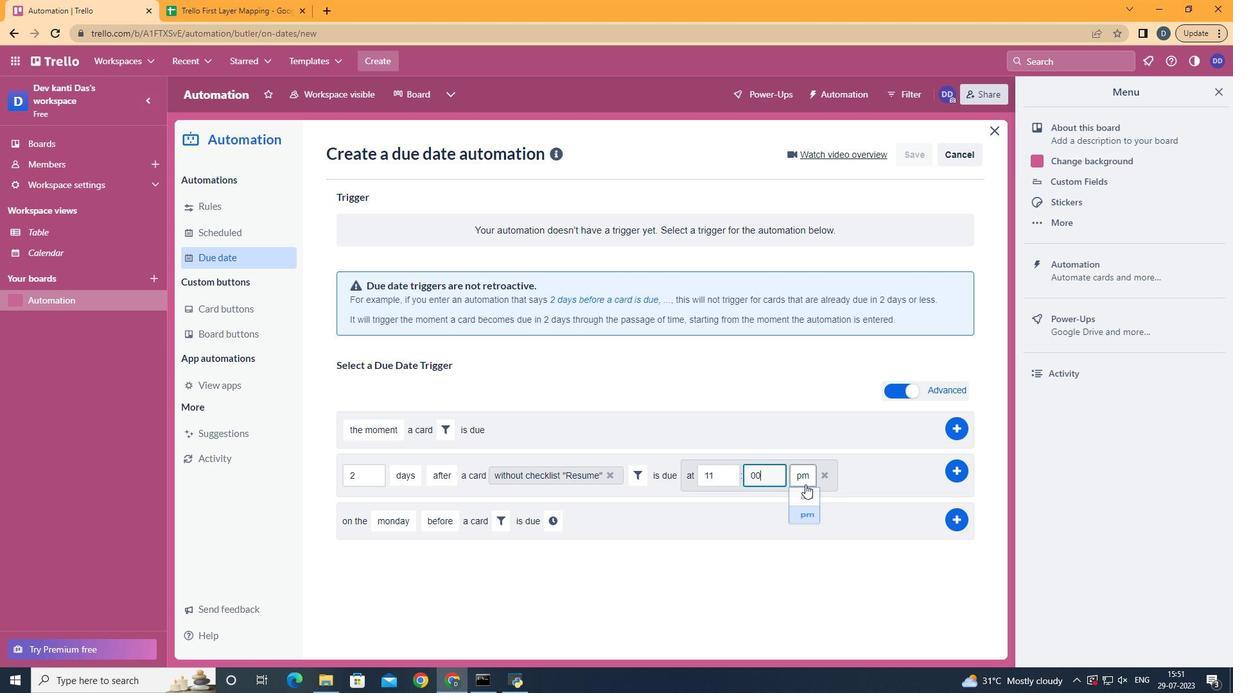 
Action: Mouse pressed left at (806, 496)
Screenshot: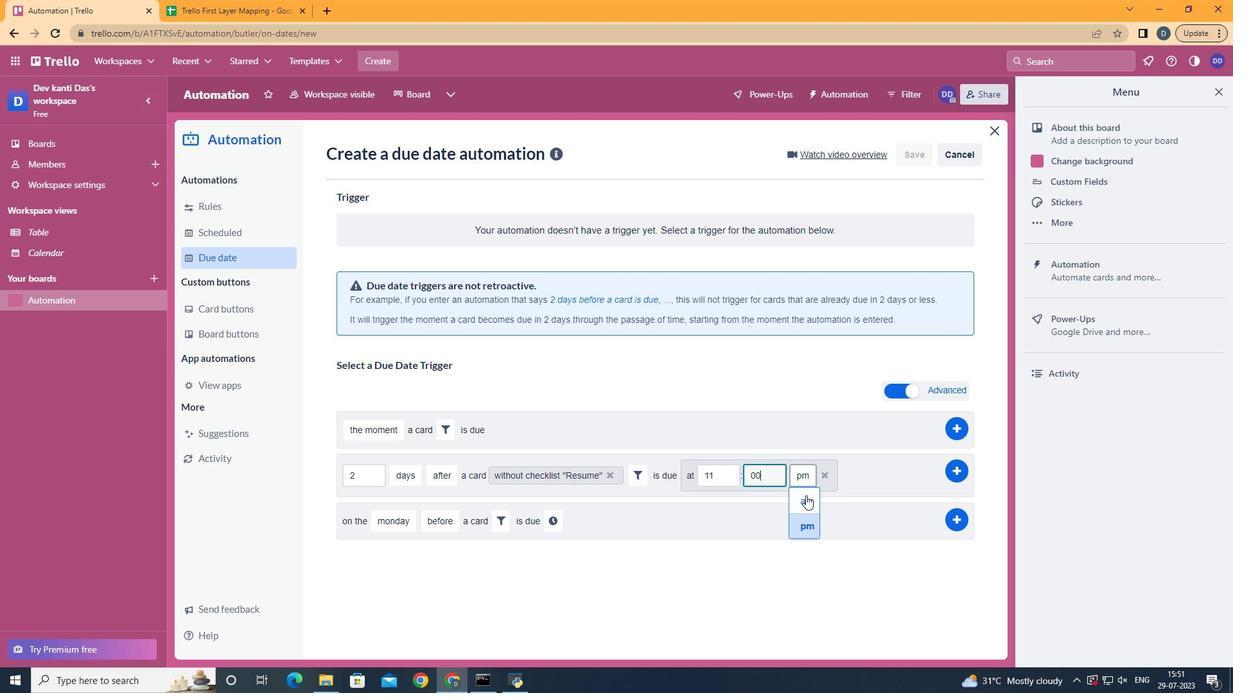 
